 Task: Look for space in Sītāpur, India from 12th  July, 2023 to 15th July, 2023 for 3 adults in price range Rs.12000 to Rs.16000. Place can be entire place with 2 bedrooms having 3 beds and 1 bathroom. Property type can be house, flat, guest house. Booking option can be shelf check-in. Required host language is English.
Action: Mouse moved to (522, 89)
Screenshot: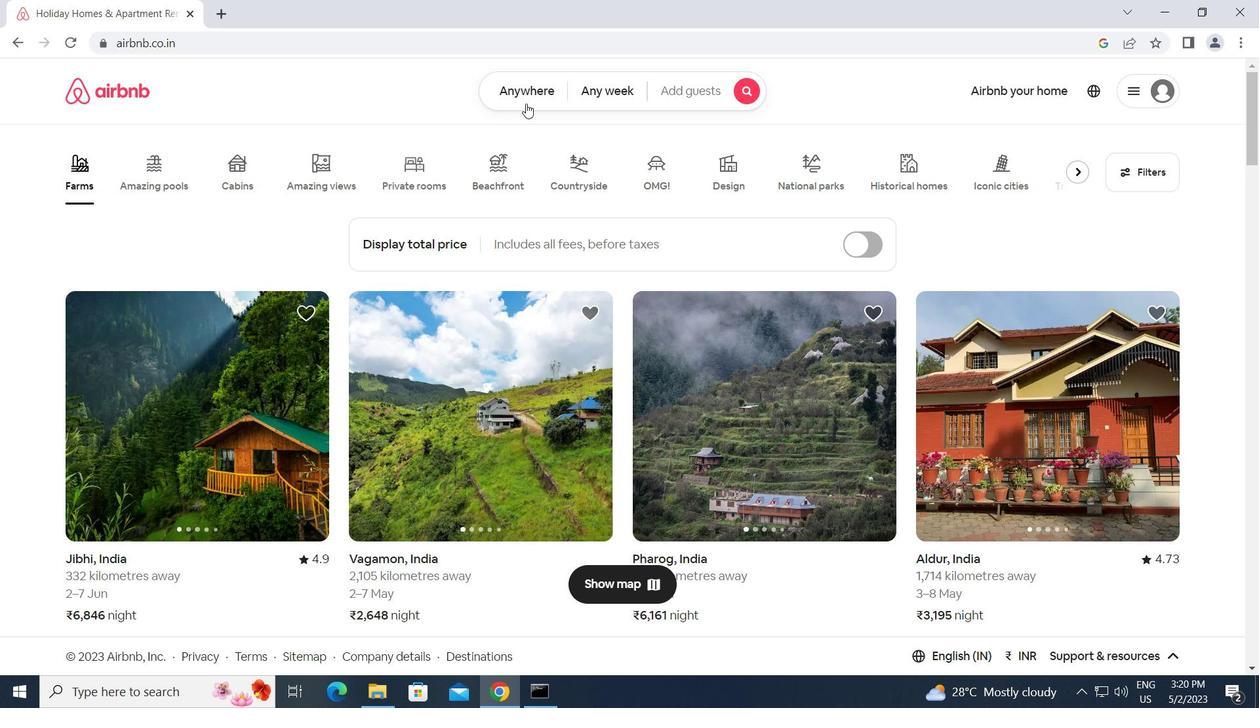 
Action: Mouse pressed left at (522, 89)
Screenshot: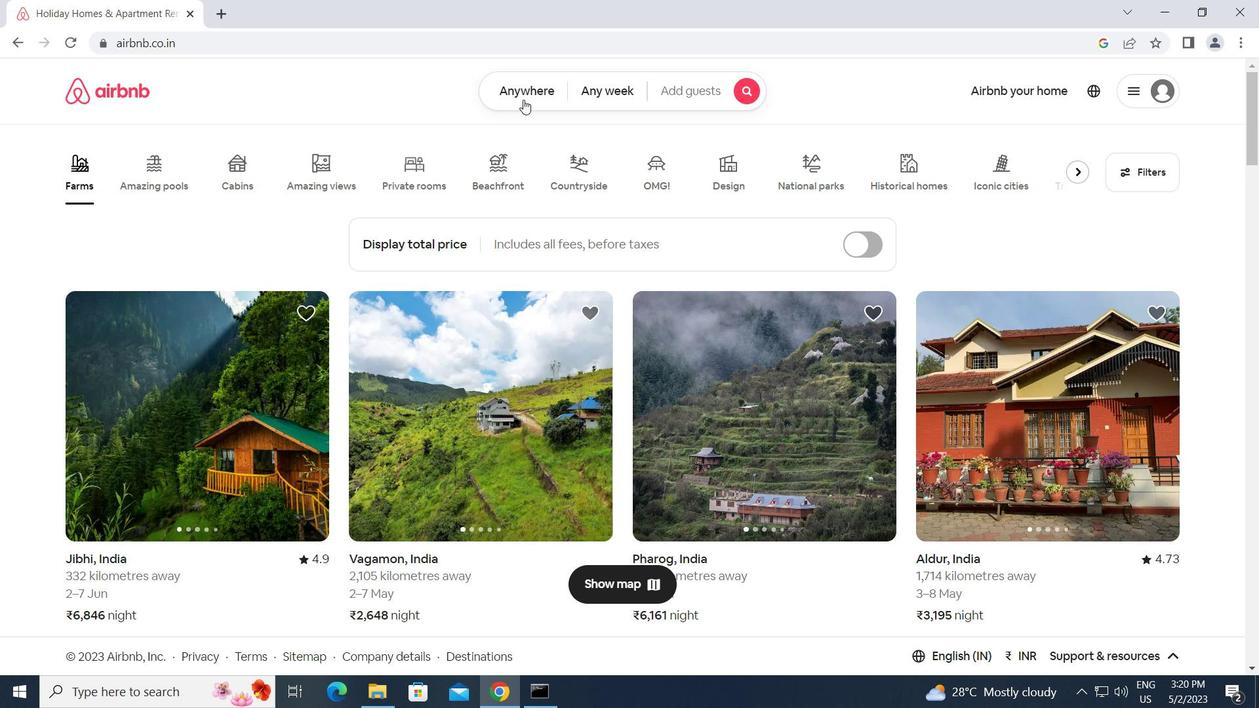 
Action: Key pressed s
Screenshot: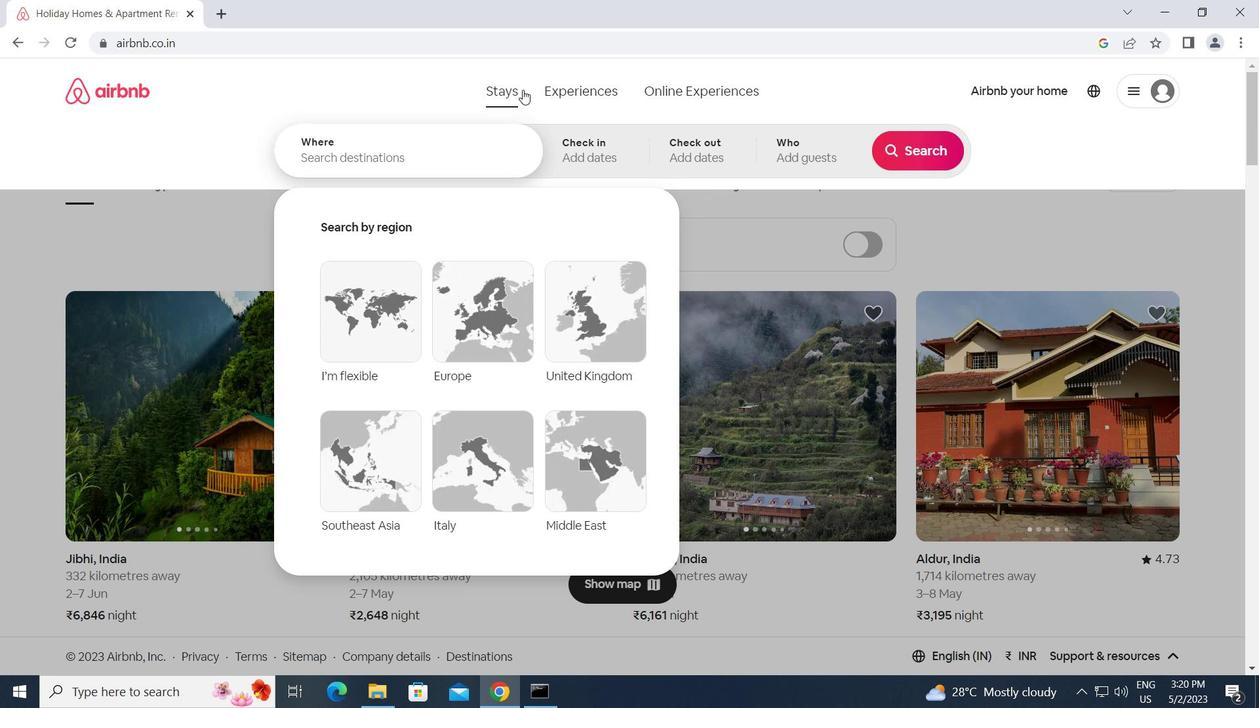 
Action: Mouse moved to (420, 165)
Screenshot: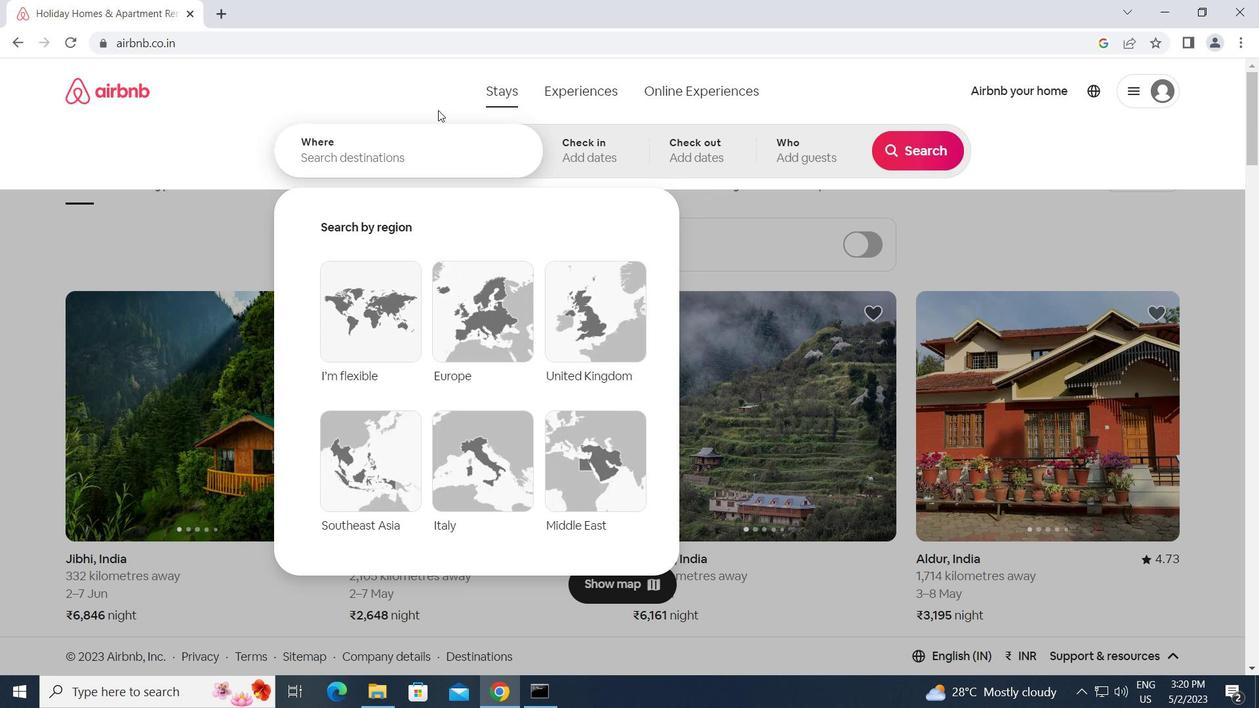 
Action: Mouse pressed left at (420, 165)
Screenshot: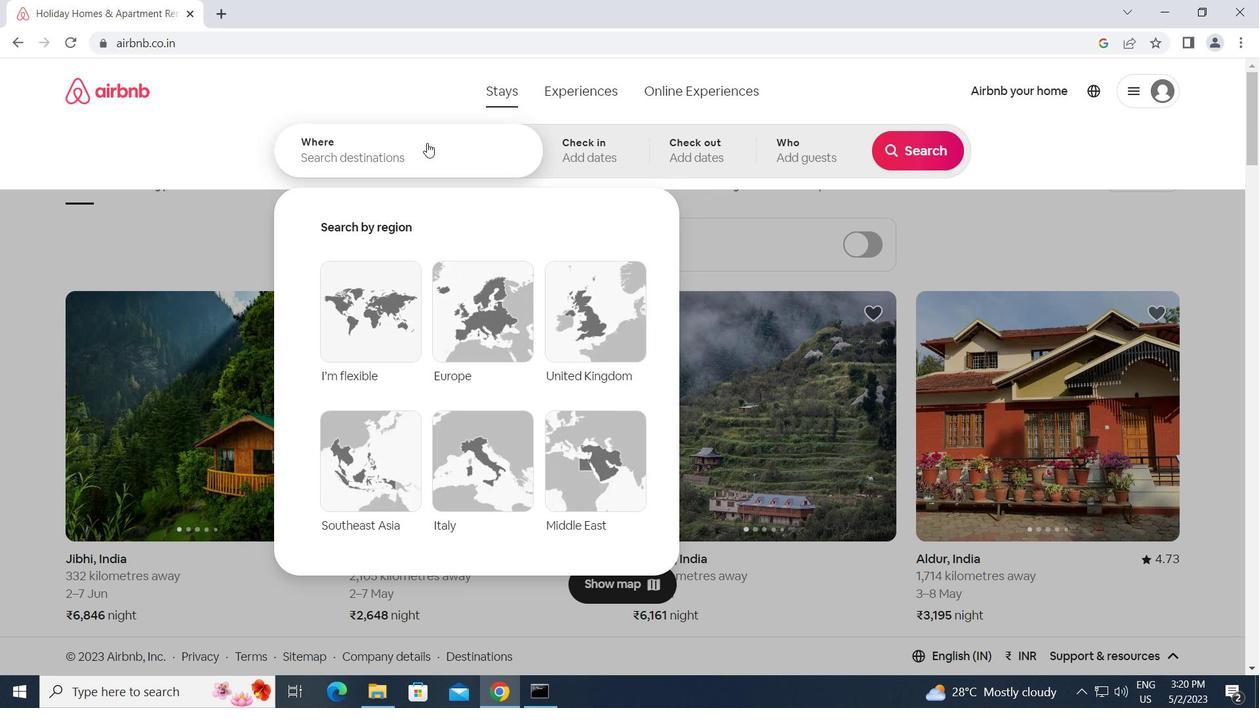 
Action: Mouse moved to (419, 160)
Screenshot: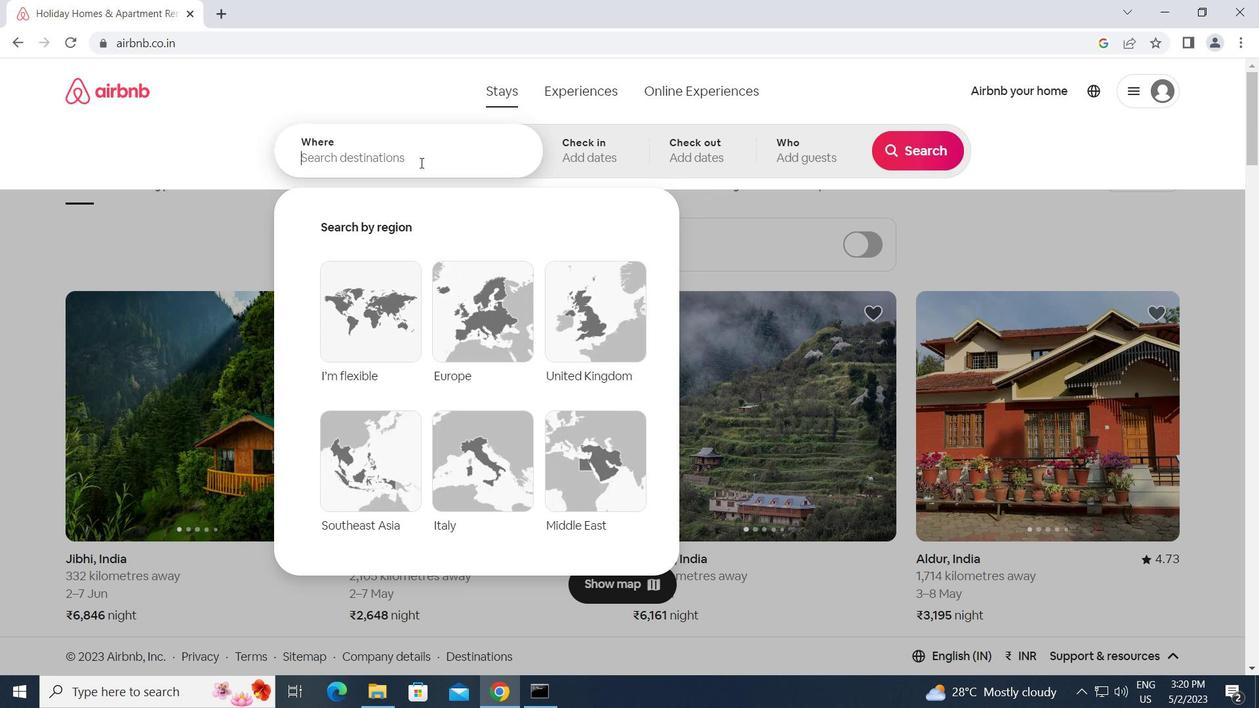 
Action: Key pressed s<Key.caps_lock>itapur,<Key.space><Key.caps_lock>i<Key.caps_lock>ndia<Key.enter>
Screenshot: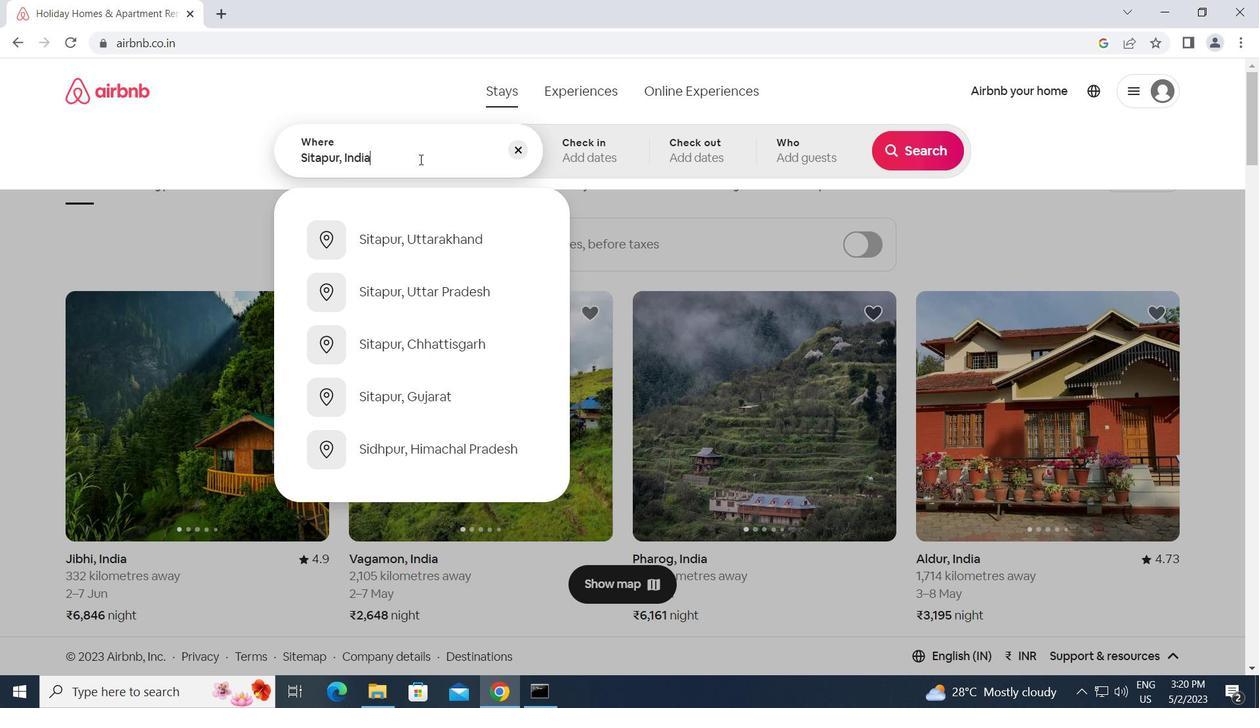 
Action: Mouse moved to (921, 284)
Screenshot: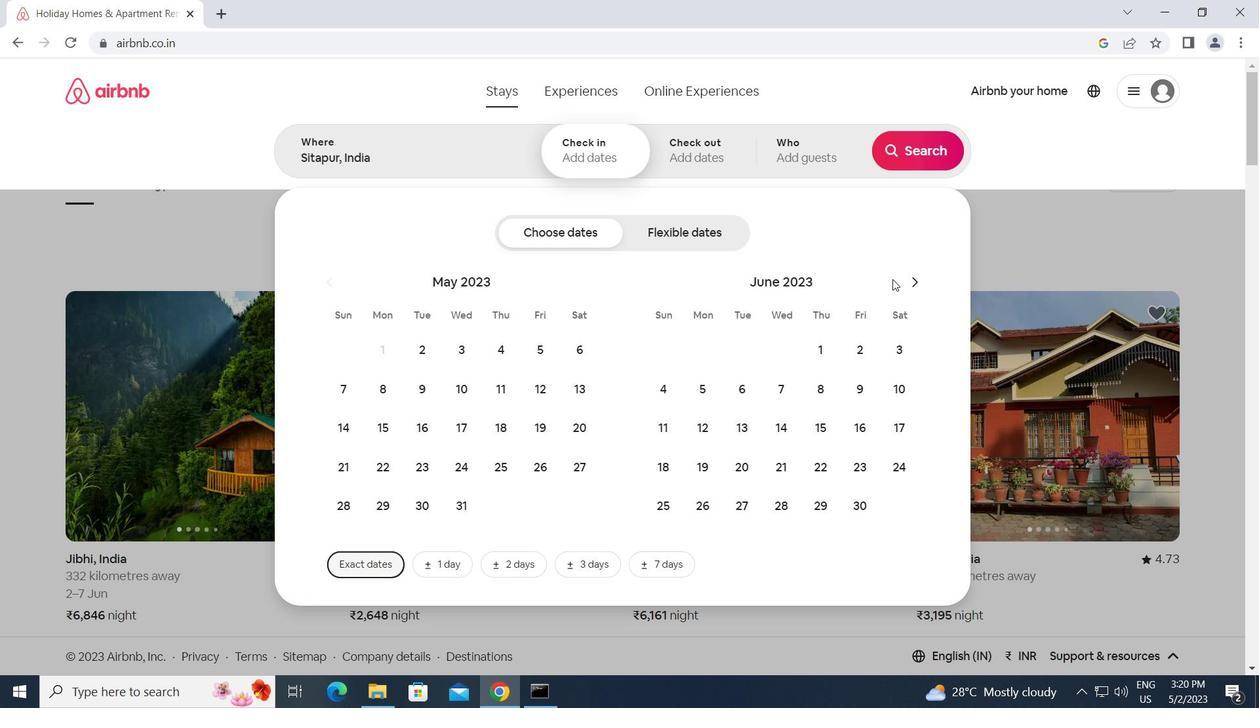 
Action: Mouse pressed left at (921, 284)
Screenshot: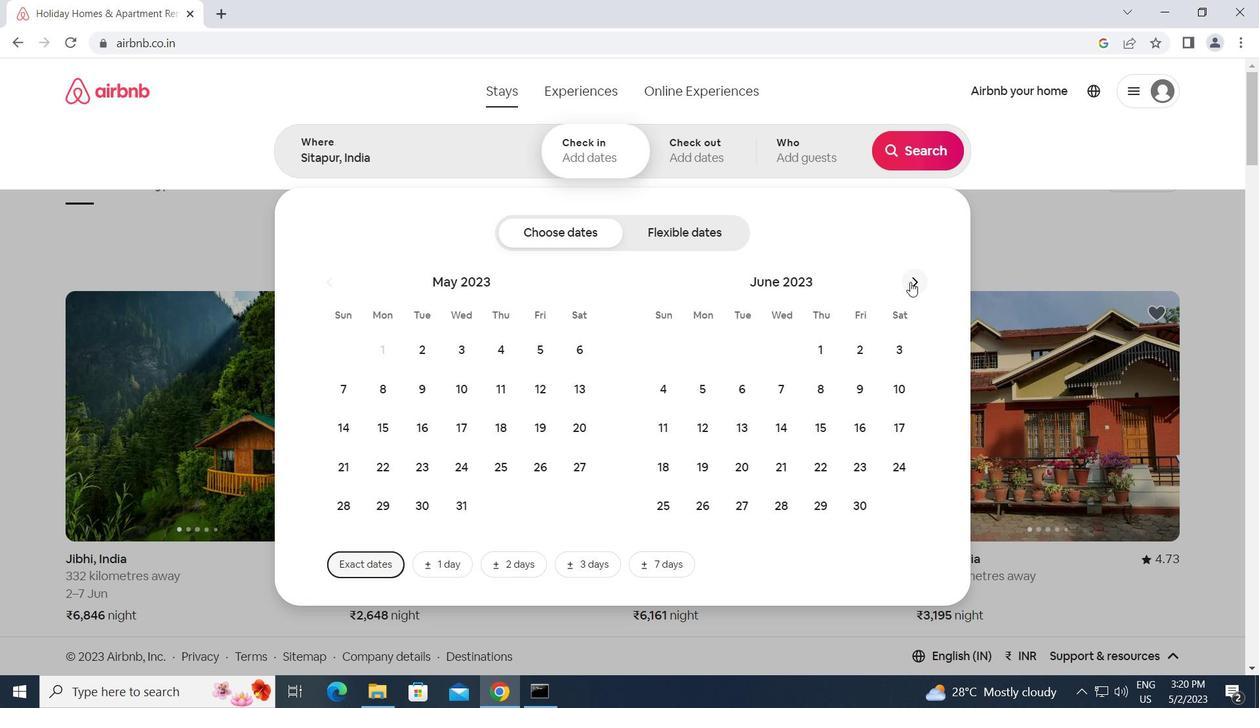 
Action: Mouse moved to (781, 423)
Screenshot: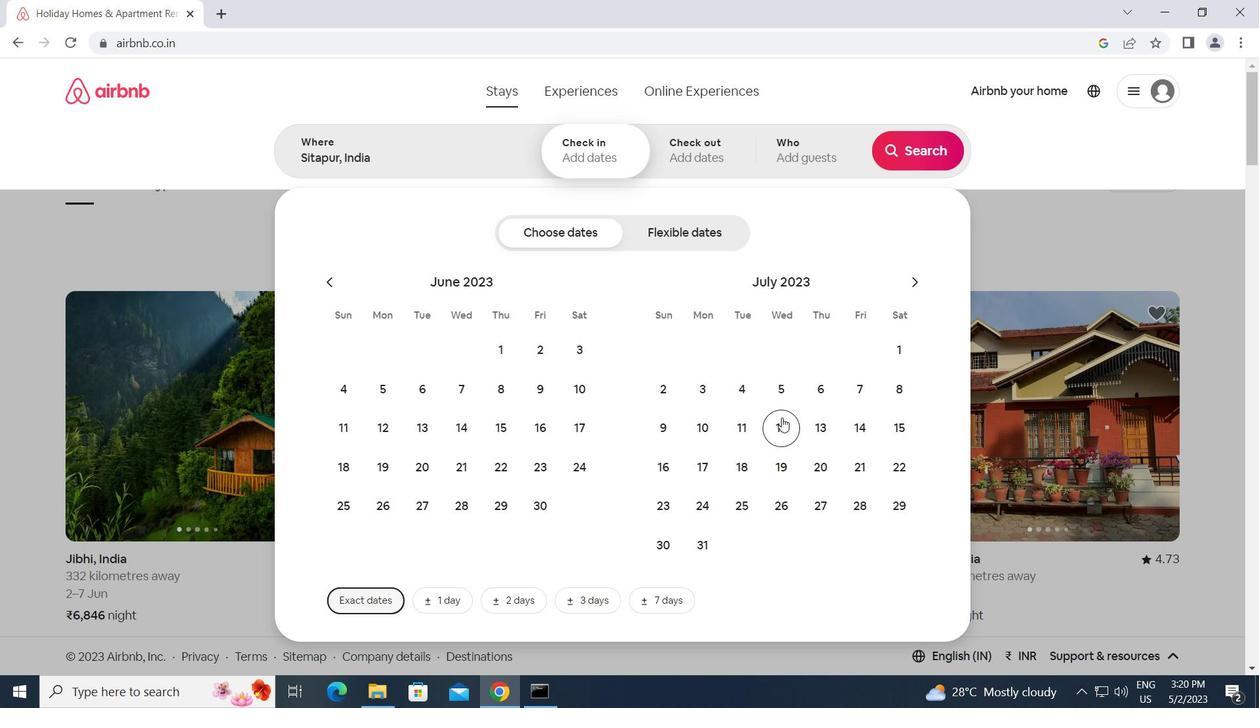 
Action: Mouse pressed left at (781, 423)
Screenshot: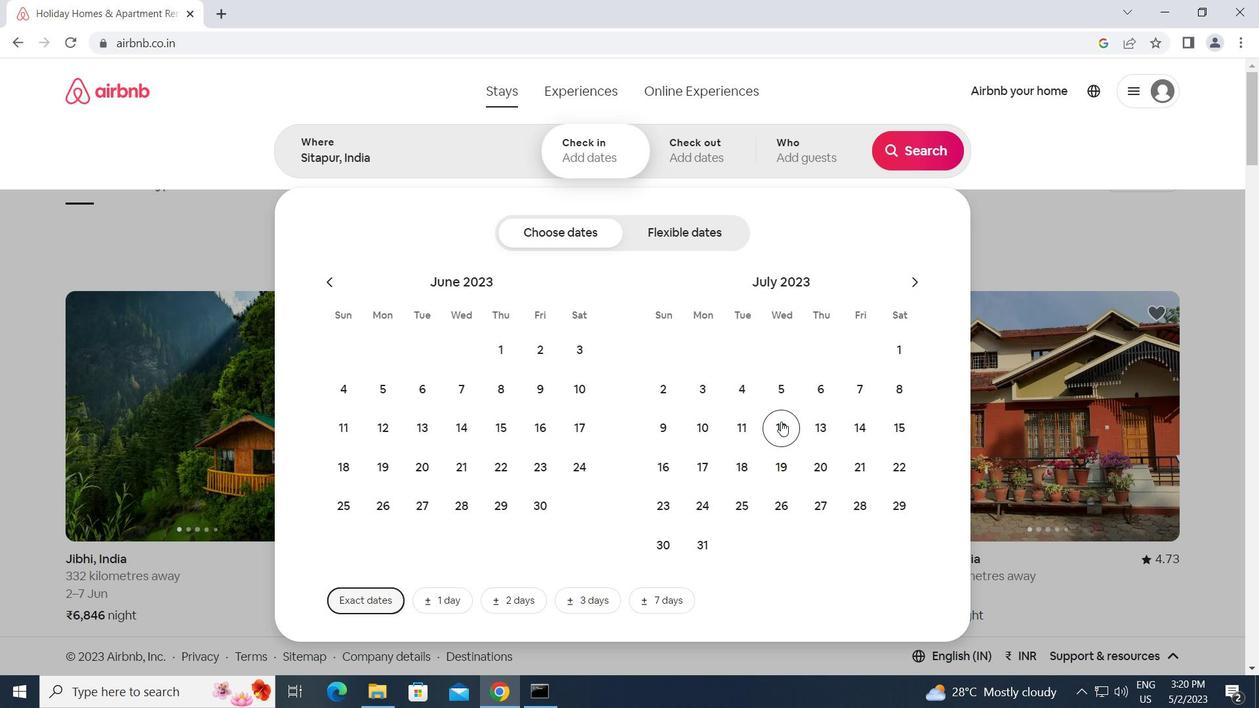 
Action: Mouse moved to (909, 423)
Screenshot: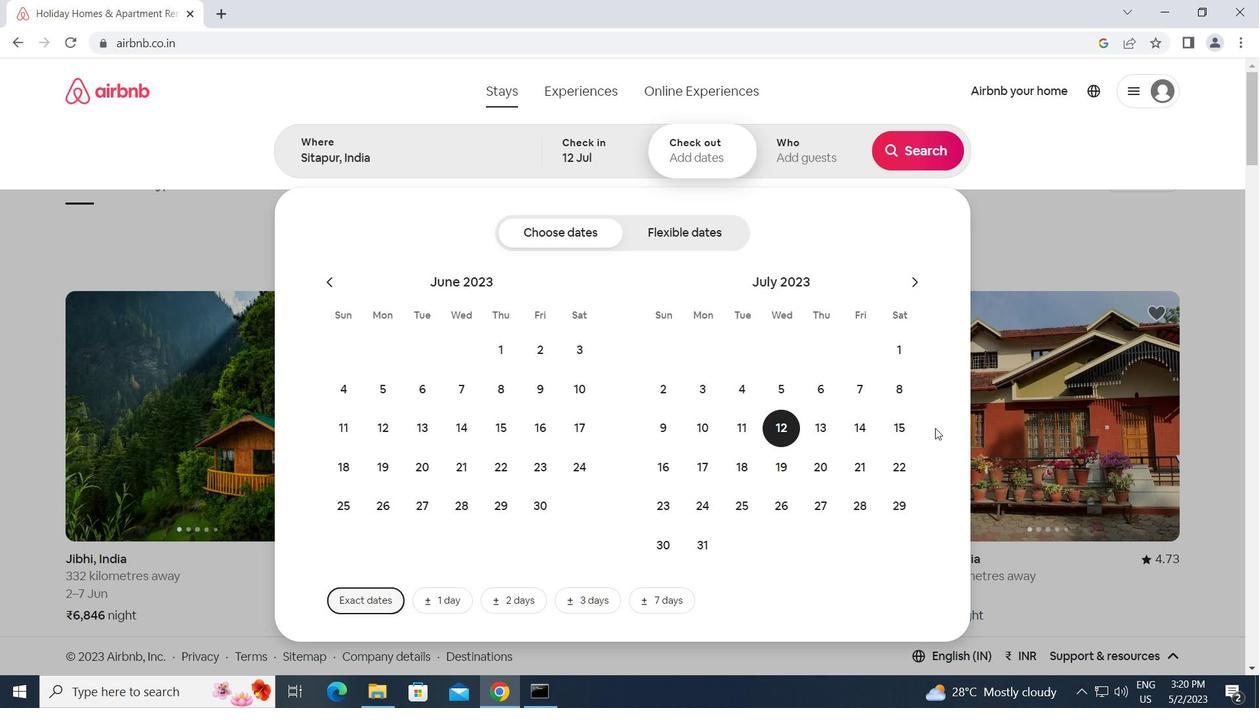 
Action: Mouse pressed left at (909, 423)
Screenshot: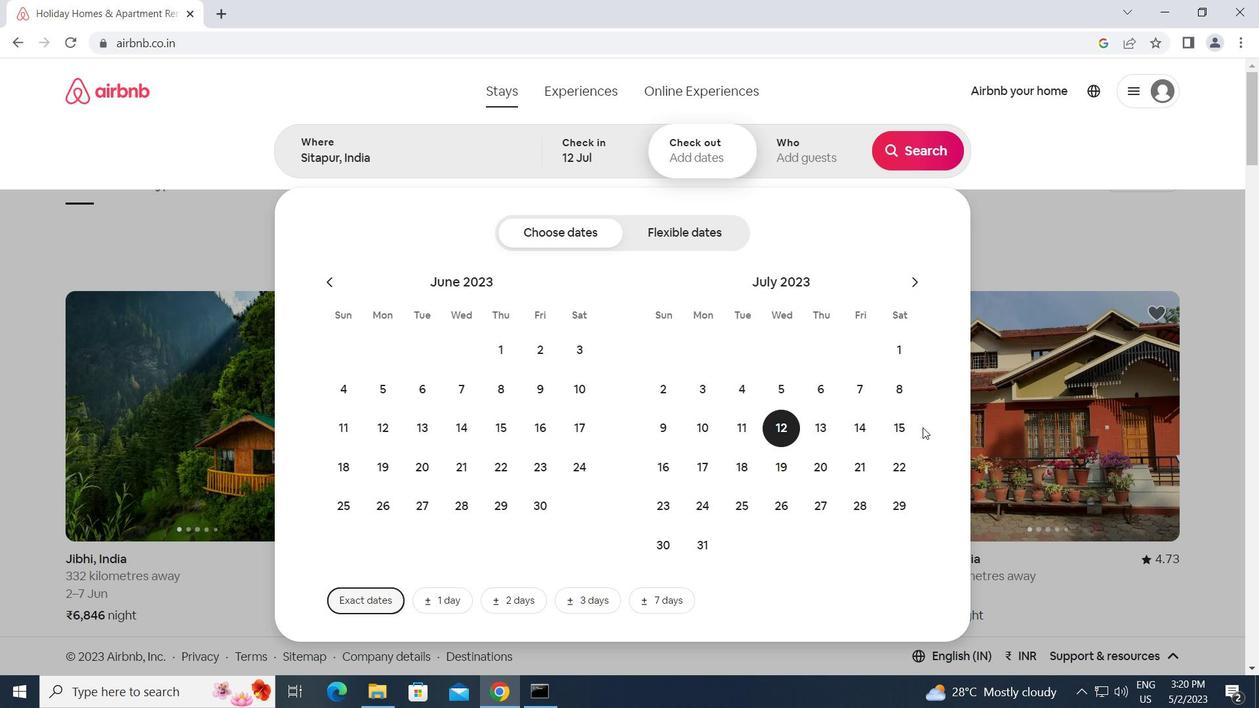 
Action: Mouse moved to (810, 154)
Screenshot: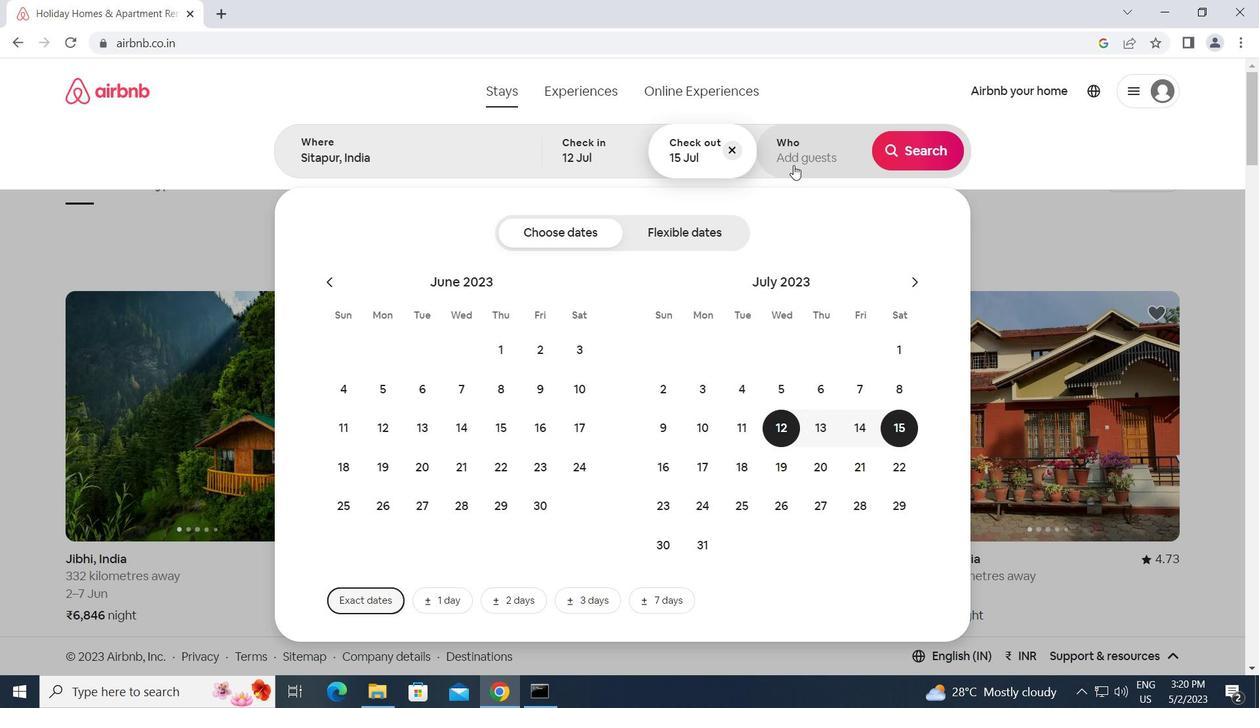 
Action: Mouse pressed left at (810, 154)
Screenshot: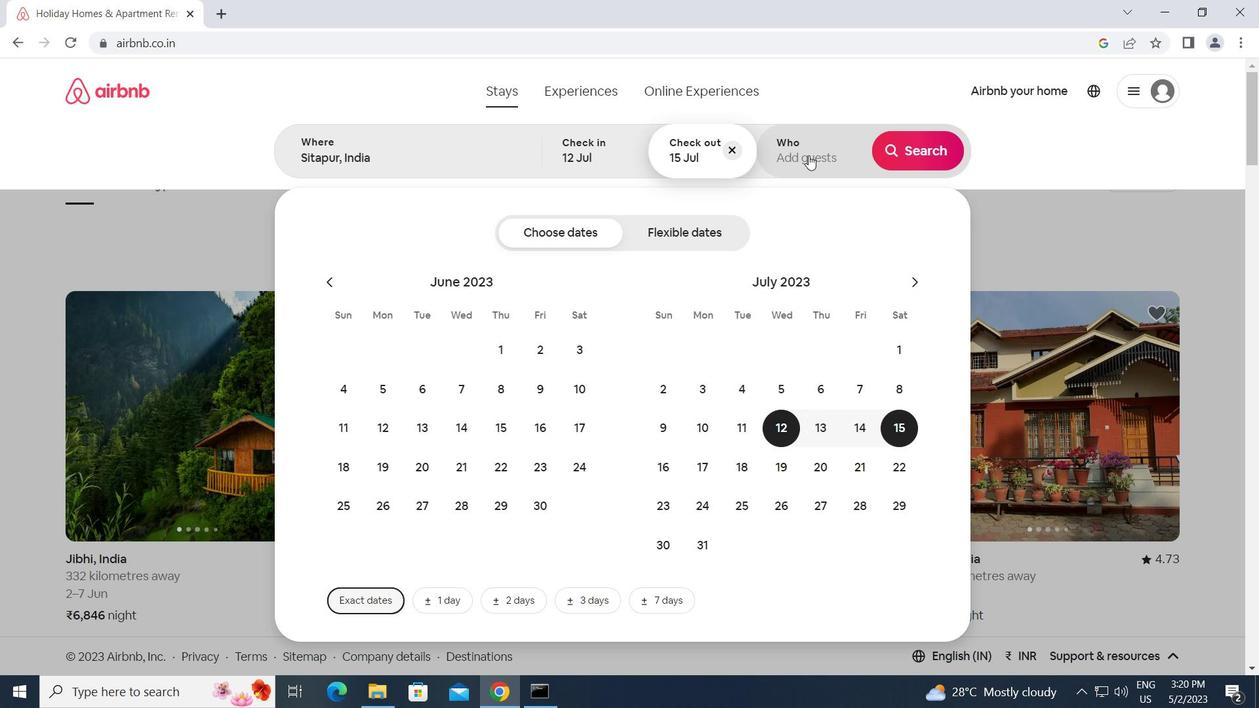 
Action: Mouse moved to (918, 238)
Screenshot: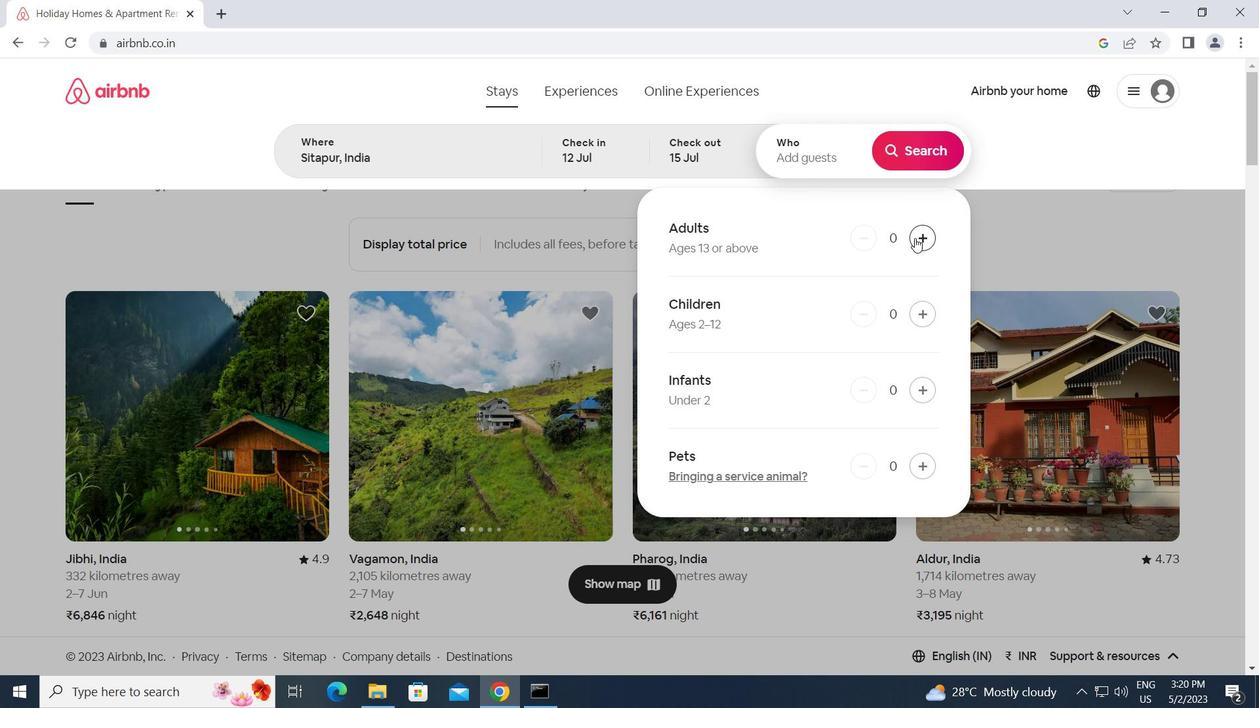 
Action: Mouse pressed left at (918, 238)
Screenshot: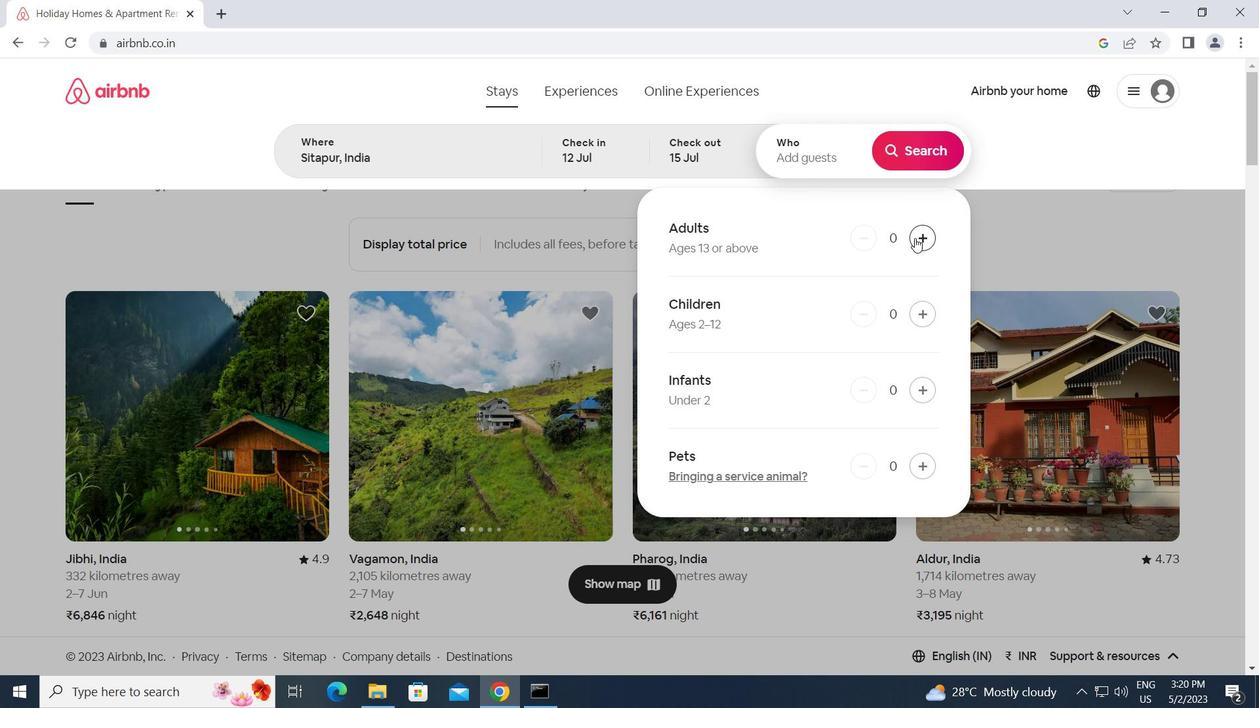 
Action: Mouse pressed left at (918, 238)
Screenshot: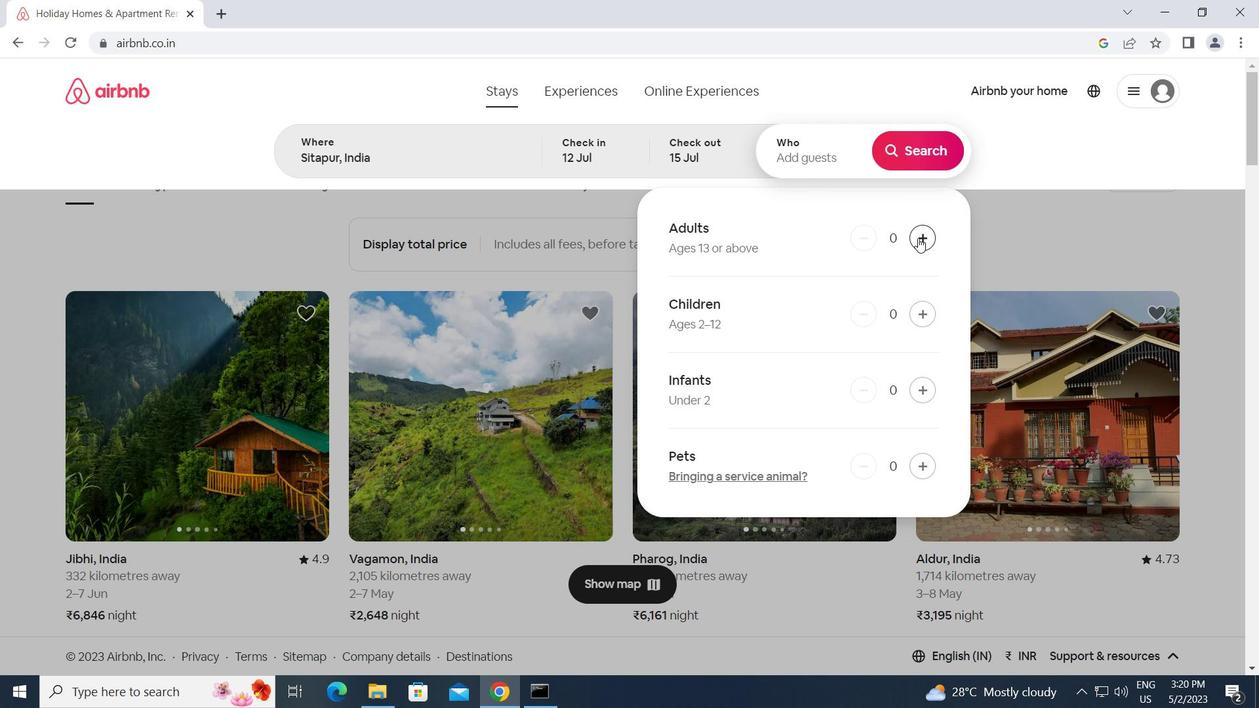 
Action: Mouse pressed left at (918, 238)
Screenshot: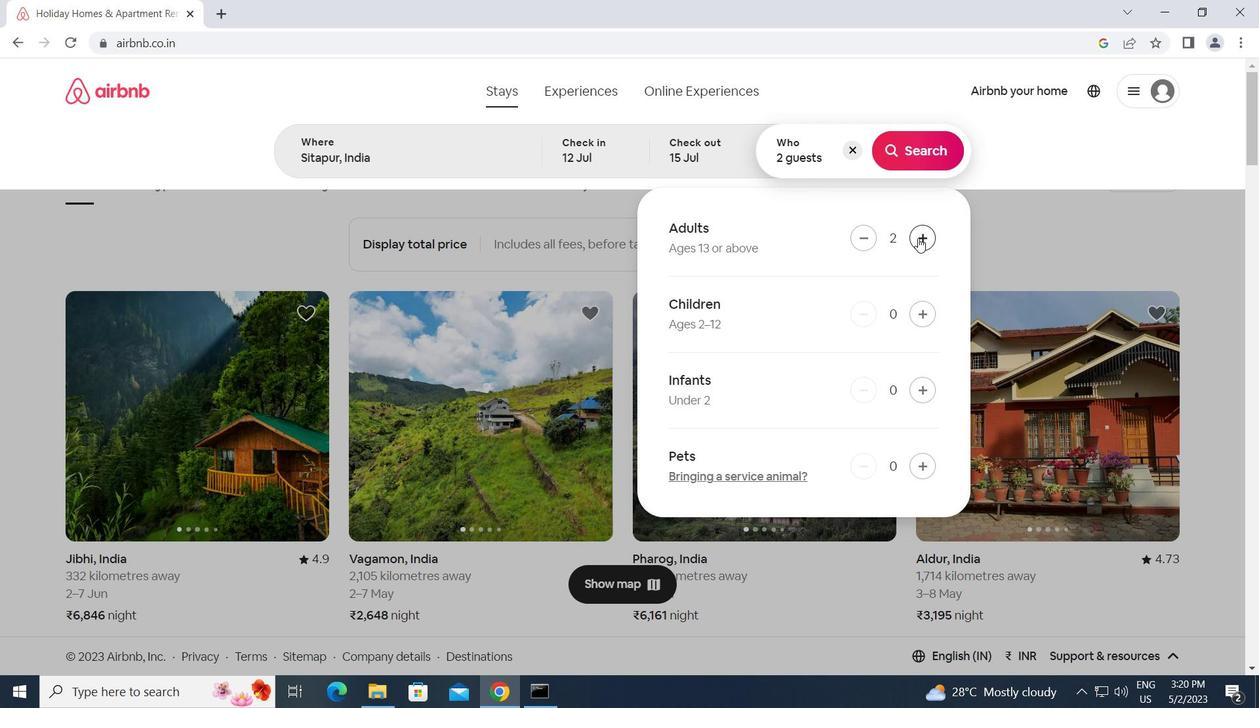 
Action: Mouse moved to (929, 155)
Screenshot: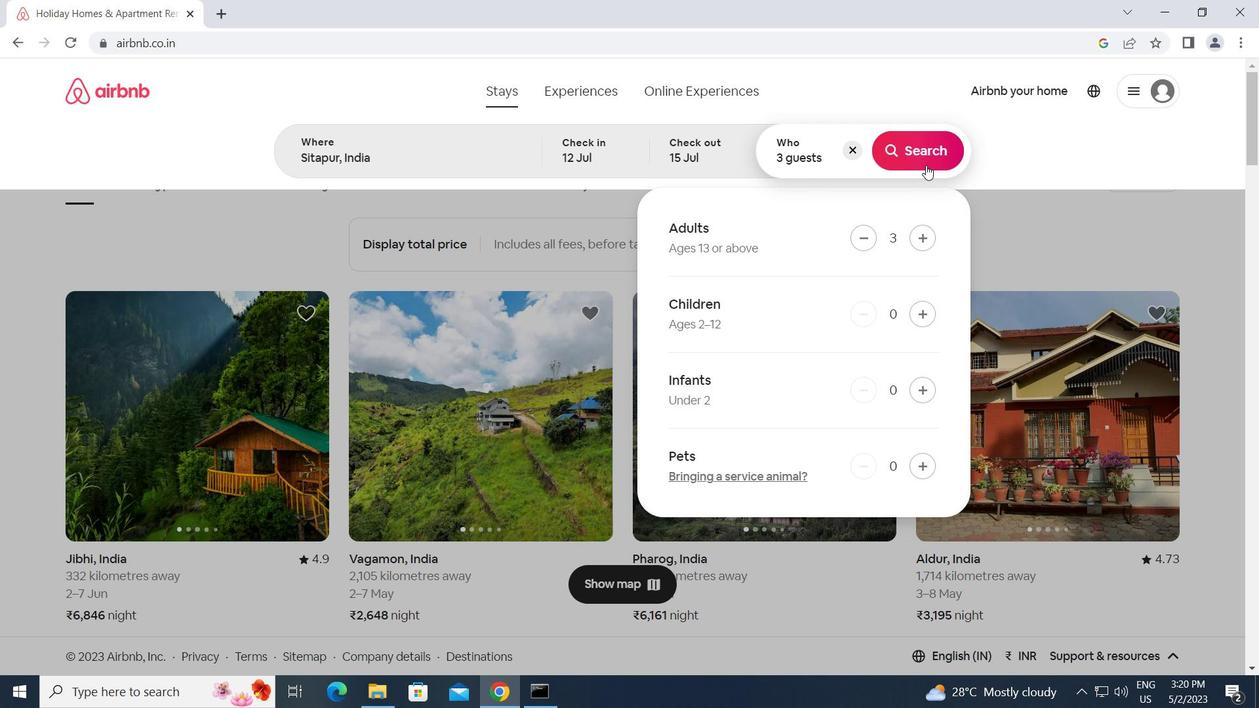 
Action: Mouse pressed left at (929, 155)
Screenshot: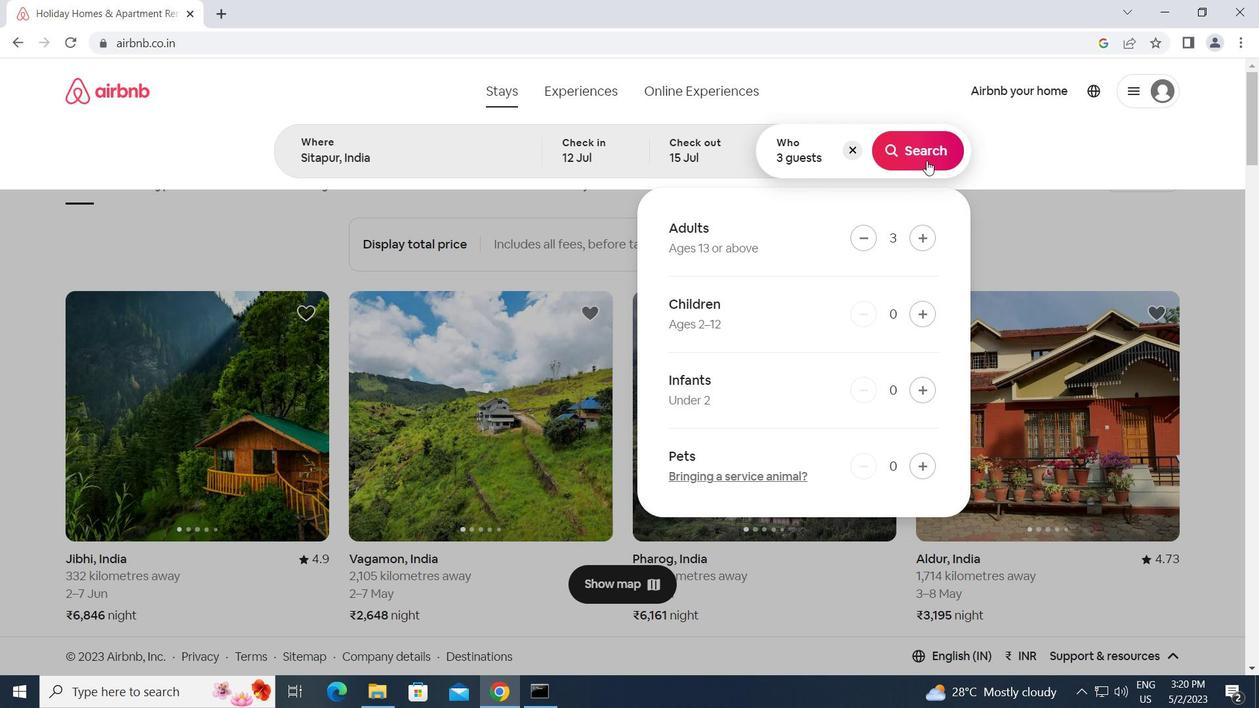 
Action: Mouse moved to (1185, 148)
Screenshot: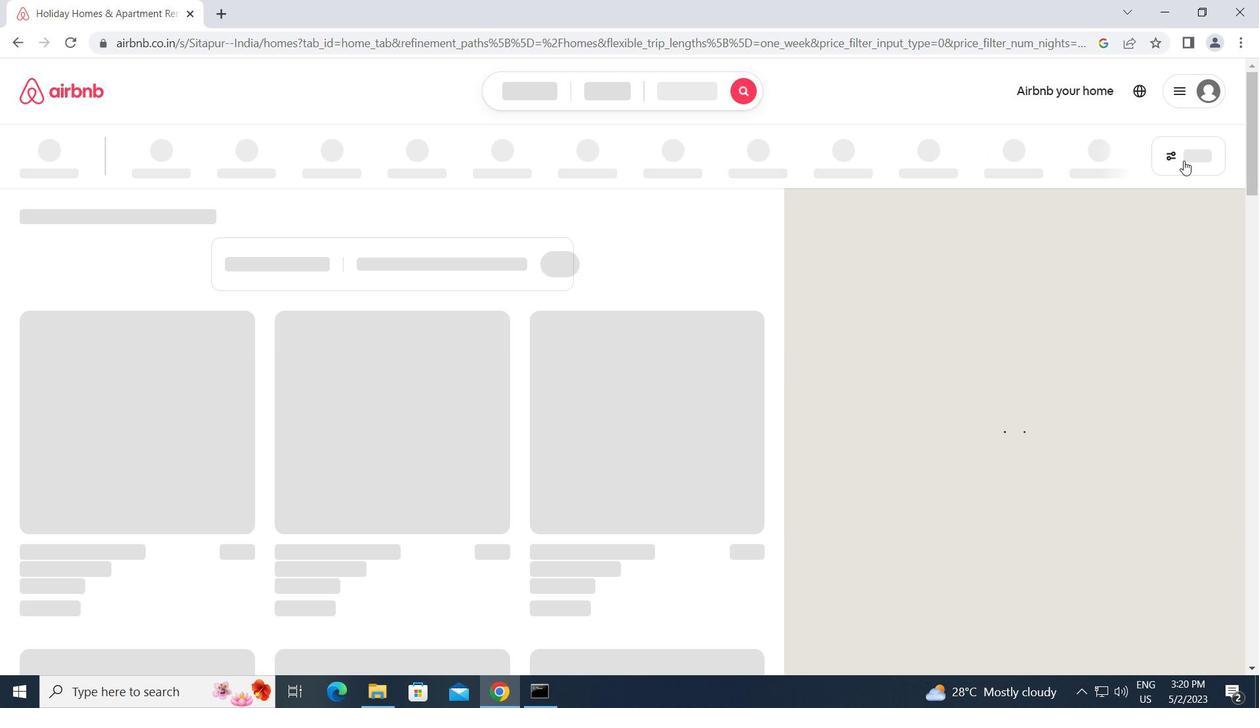 
Action: Mouse pressed left at (1185, 148)
Screenshot: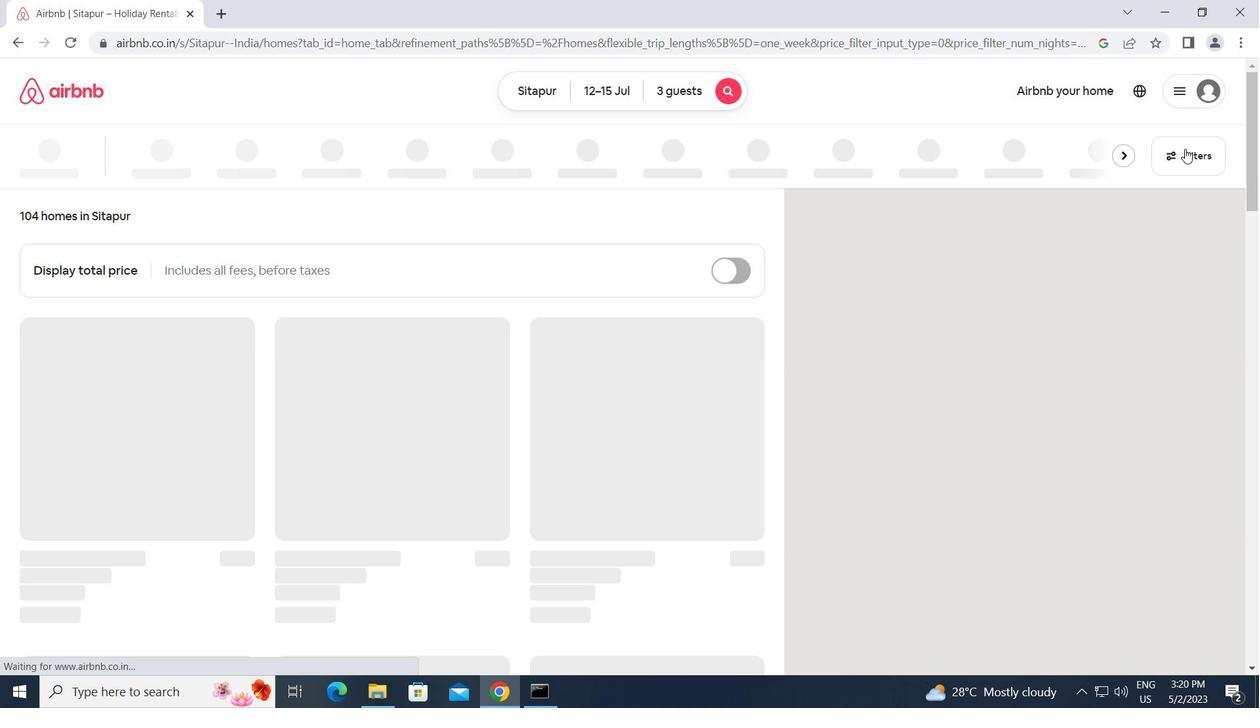
Action: Mouse moved to (412, 359)
Screenshot: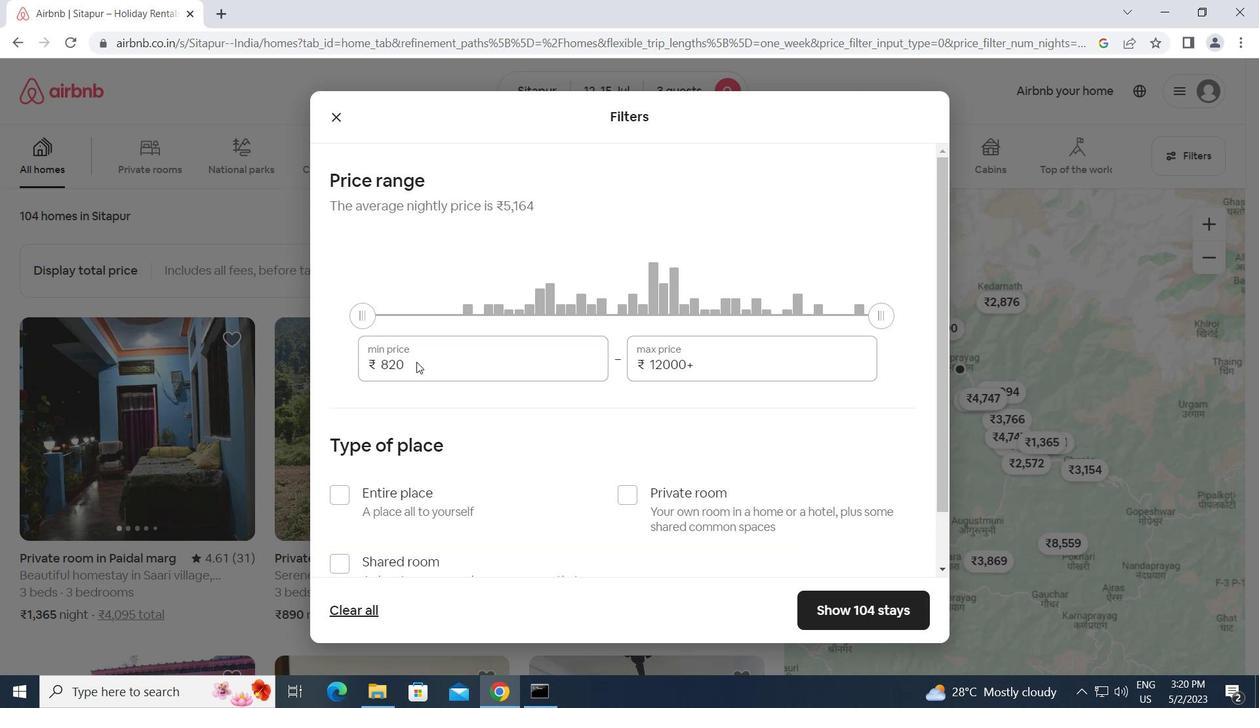 
Action: Mouse pressed left at (412, 359)
Screenshot: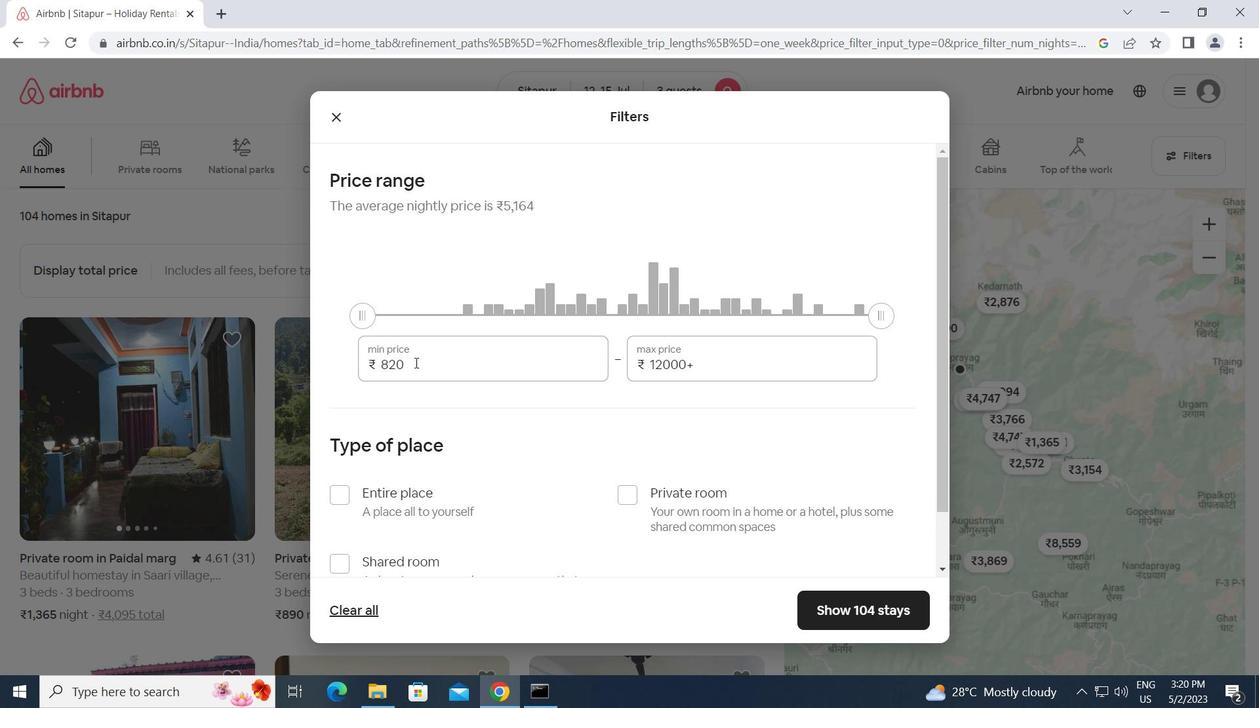 
Action: Mouse moved to (364, 366)
Screenshot: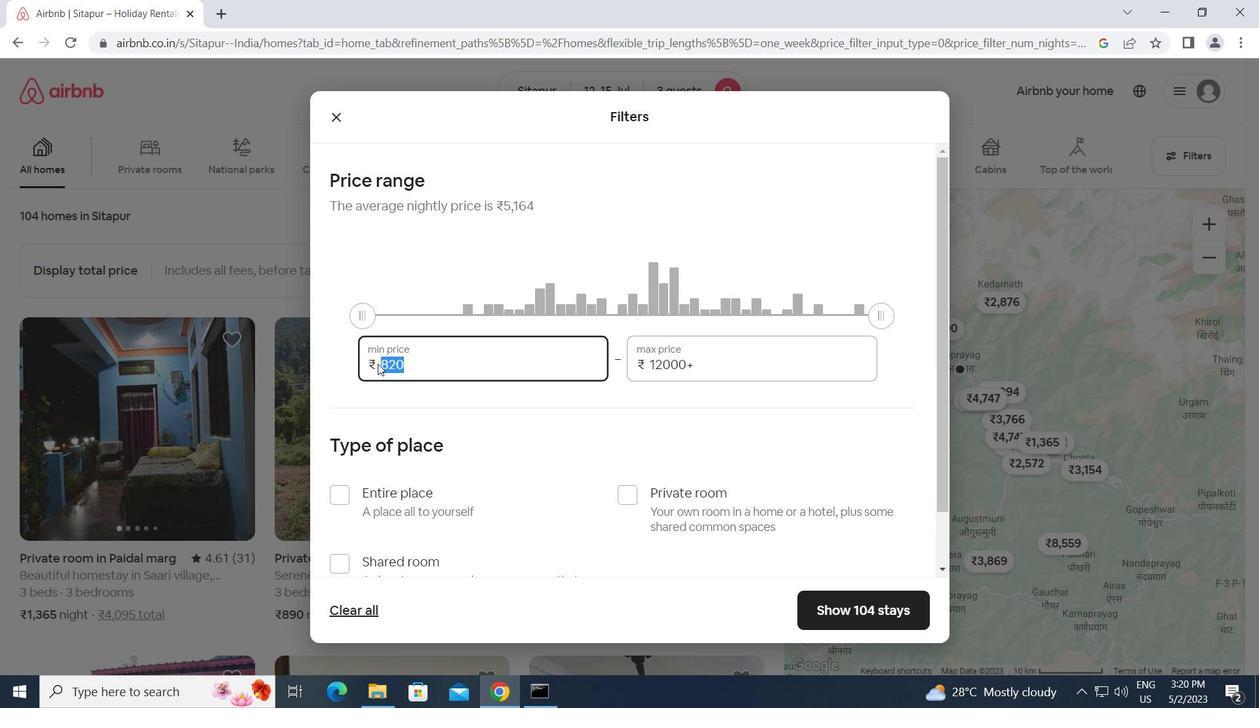 
Action: Key pressed 12000<Key.tab>1<Key.backspace><Key.backspace><Key.backspace><Key.backspace><Key.backspace><Key.backspace><Key.backspace><Key.backspace><Key.backspace><Key.backspace><Key.backspace><Key.backspace>16000
Screenshot: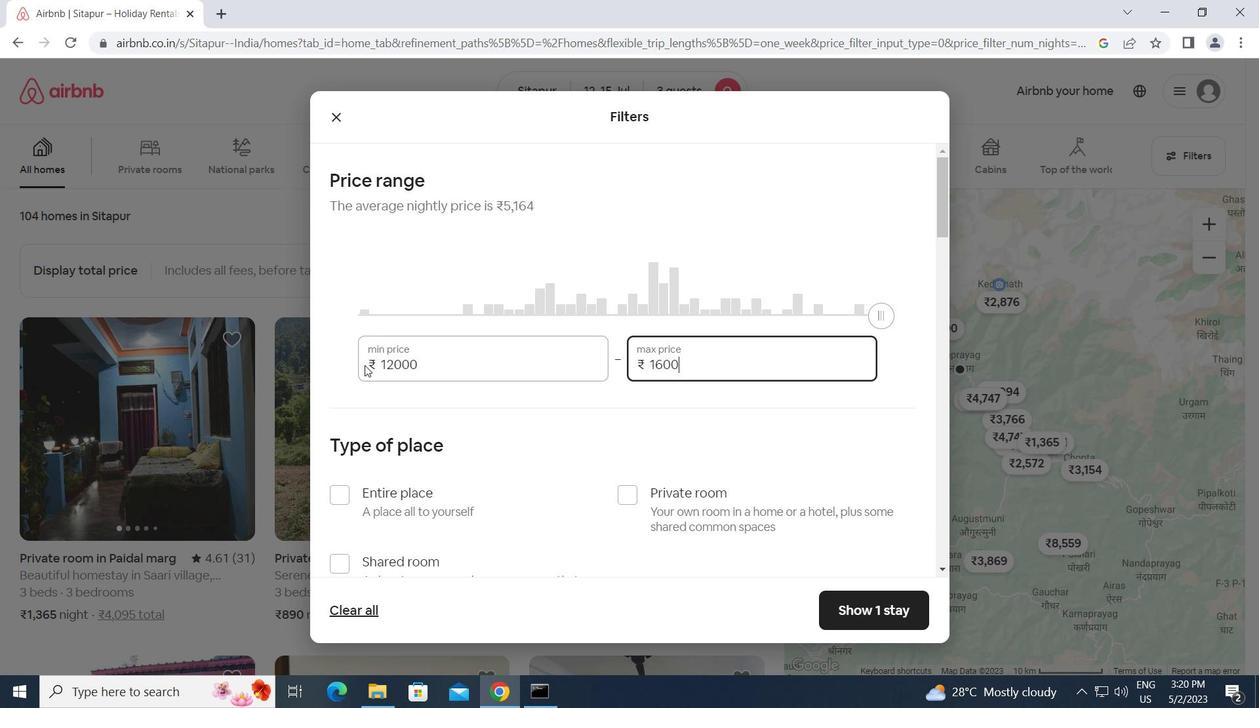 
Action: Mouse moved to (366, 382)
Screenshot: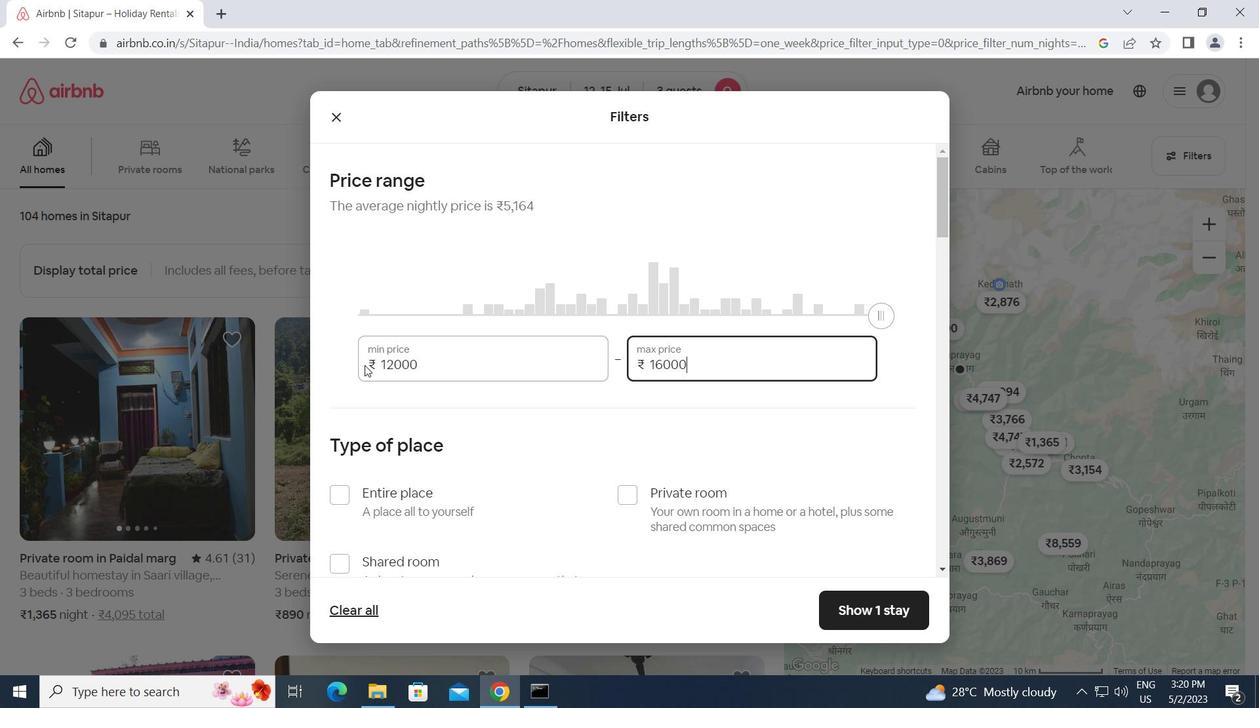 
Action: Mouse scrolled (366, 381) with delta (0, 0)
Screenshot: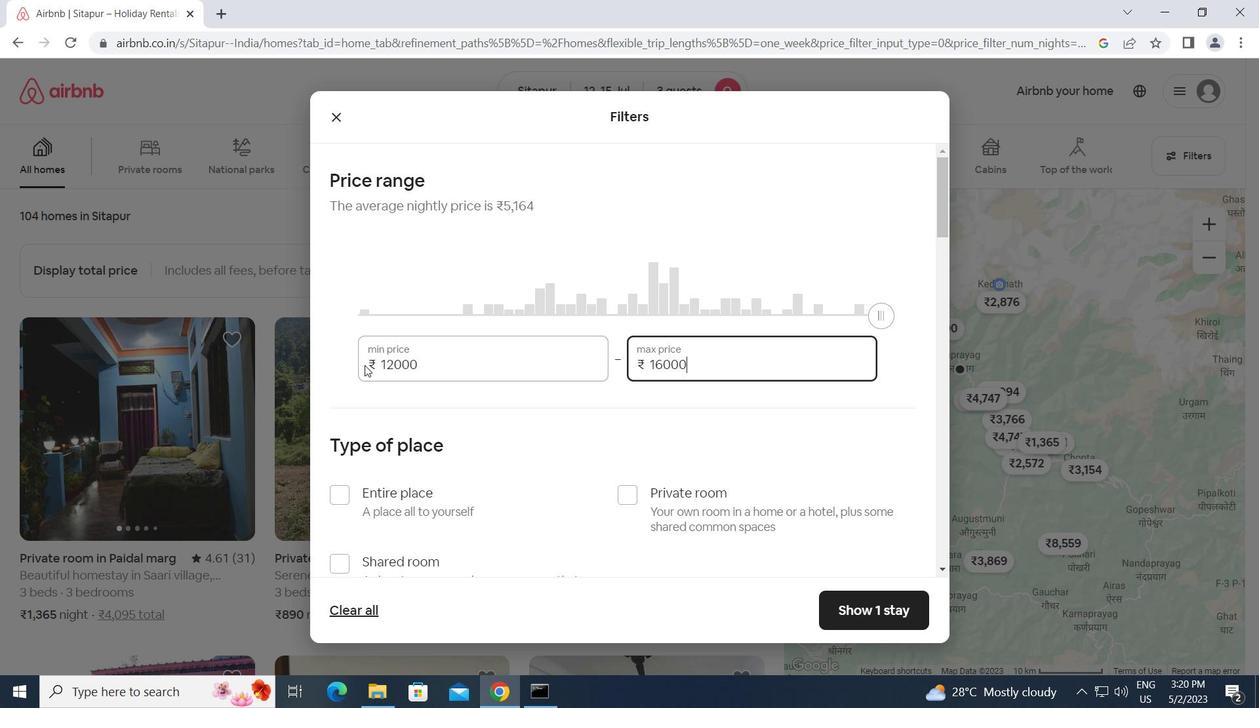 
Action: Mouse moved to (338, 408)
Screenshot: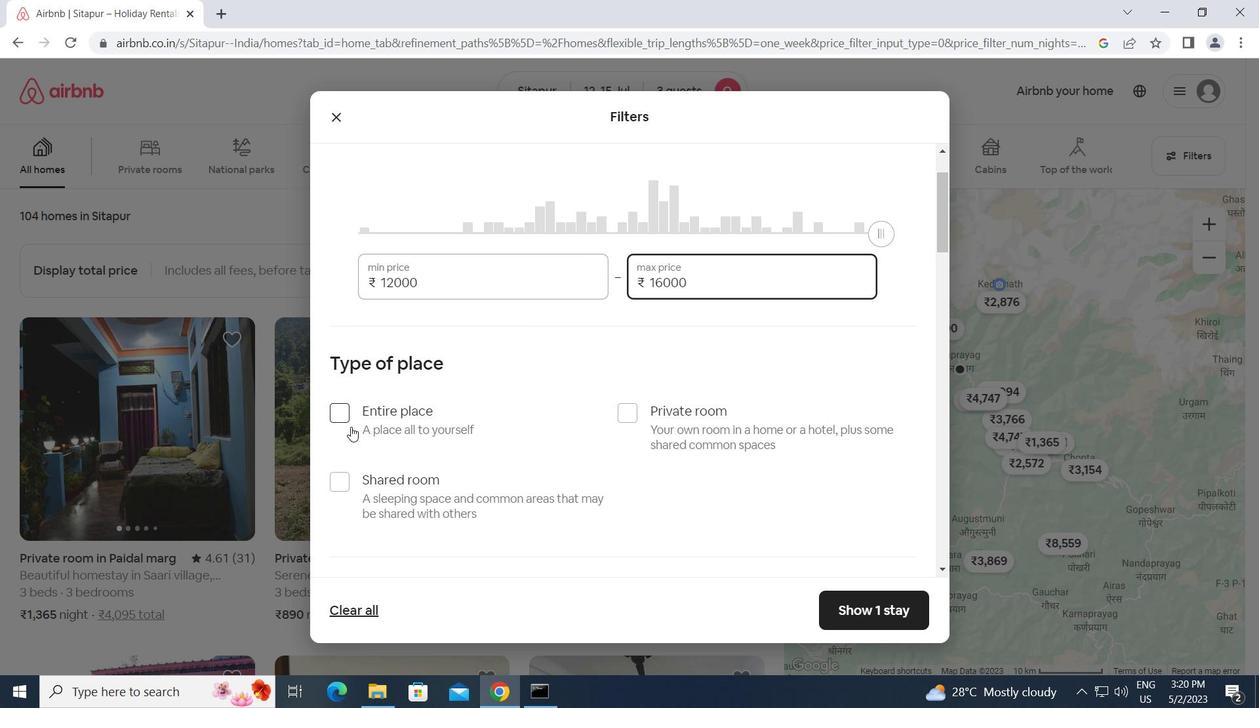 
Action: Mouse pressed left at (338, 408)
Screenshot: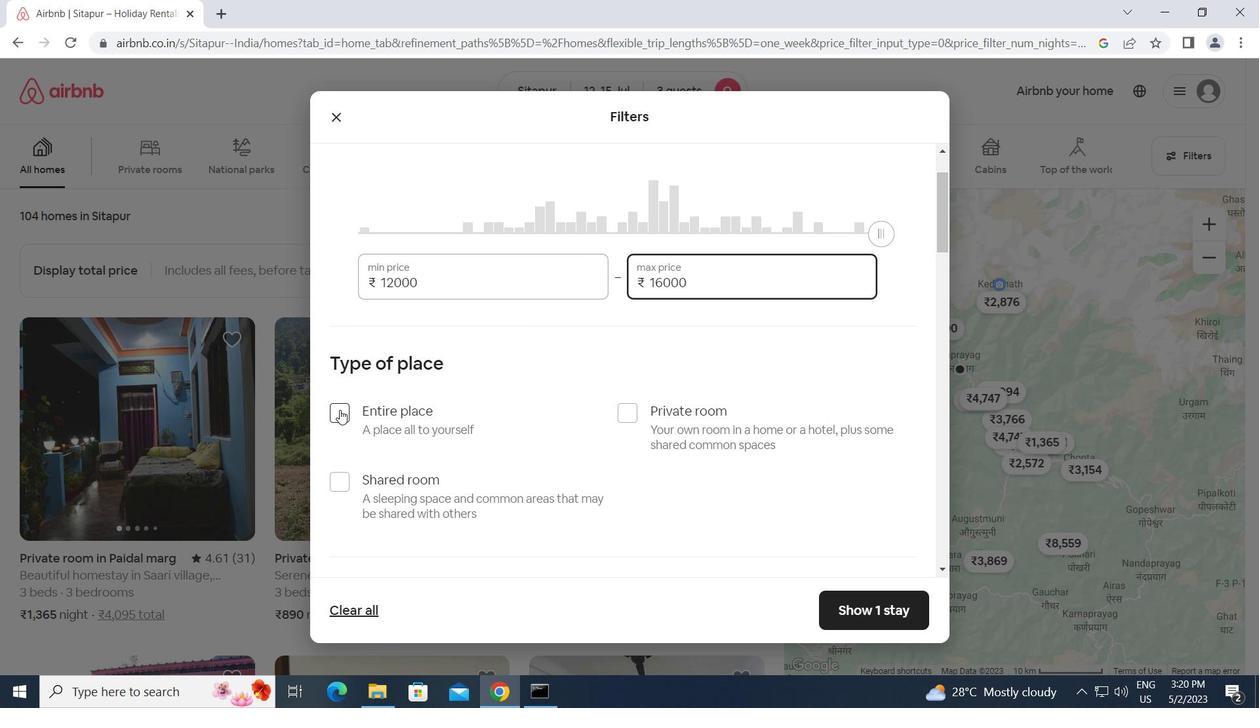 
Action: Mouse moved to (589, 451)
Screenshot: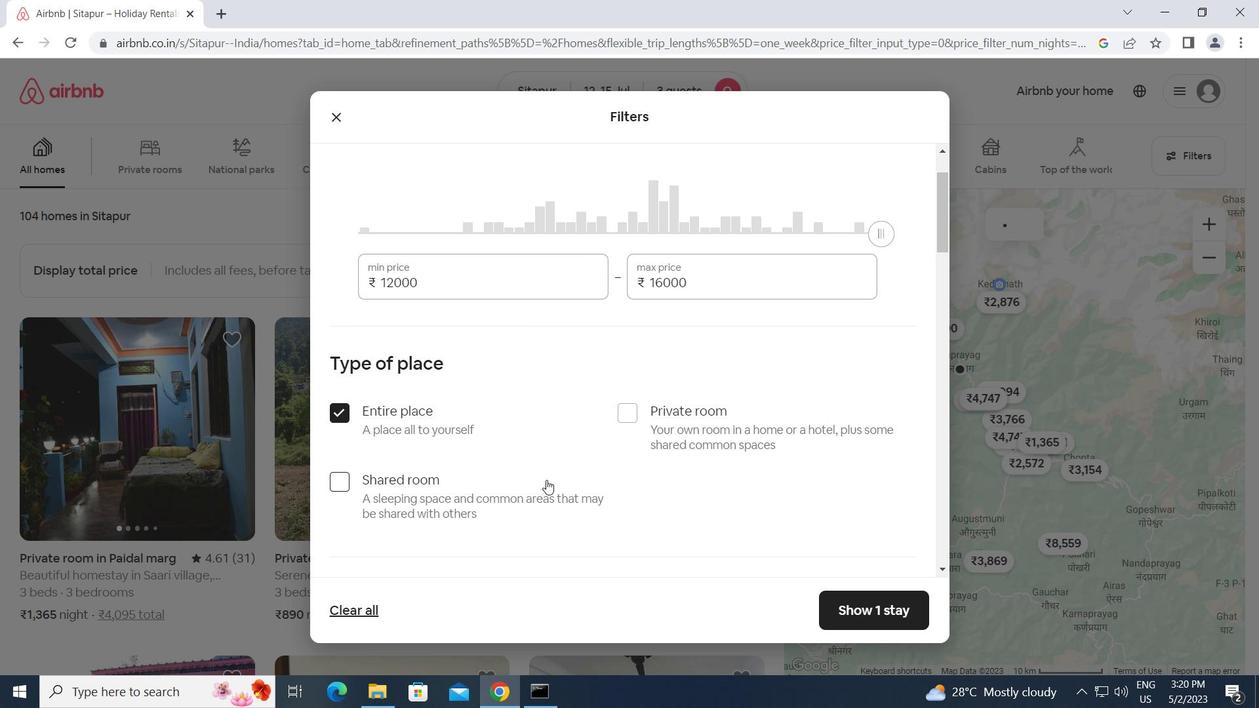 
Action: Mouse scrolled (589, 450) with delta (0, 0)
Screenshot: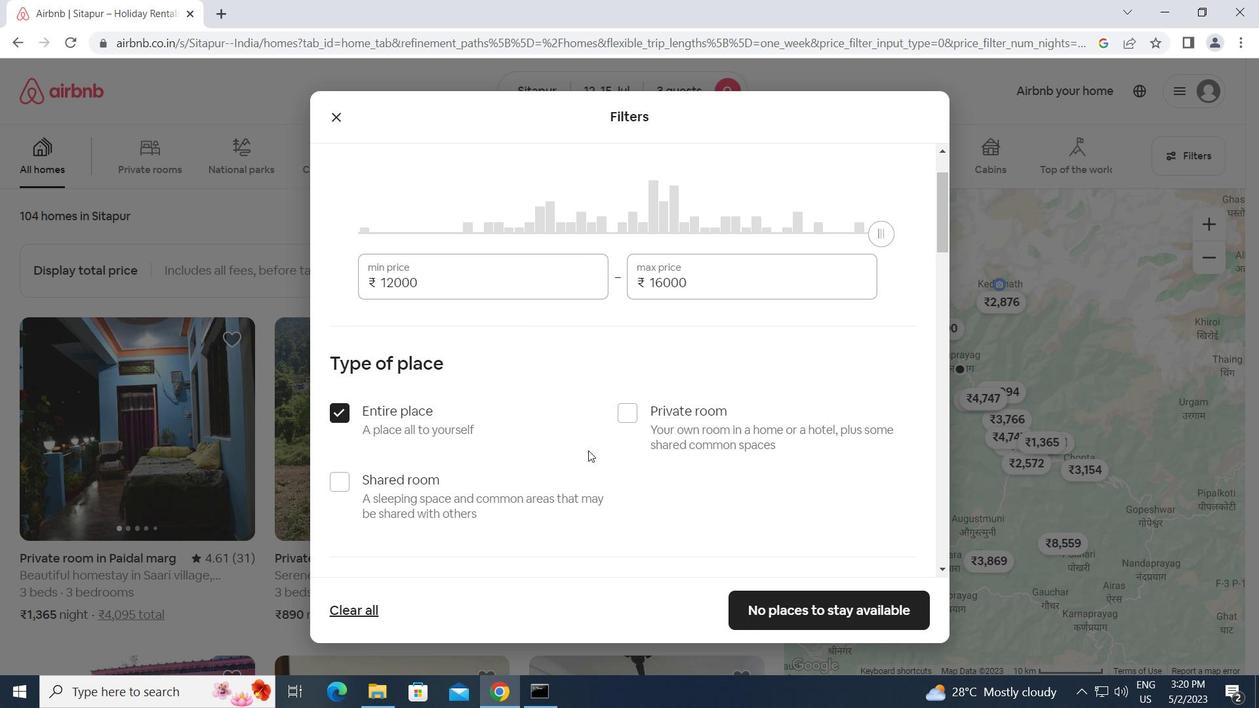 
Action: Mouse scrolled (589, 450) with delta (0, 0)
Screenshot: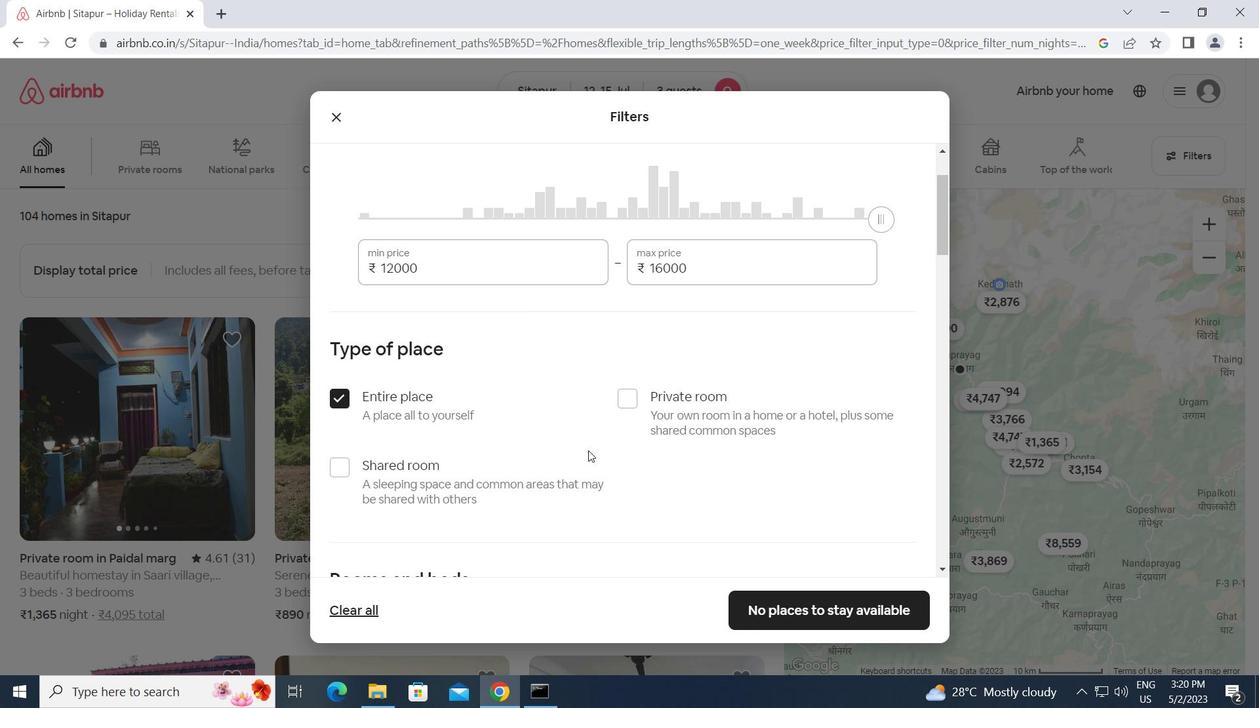 
Action: Mouse scrolled (589, 450) with delta (0, 0)
Screenshot: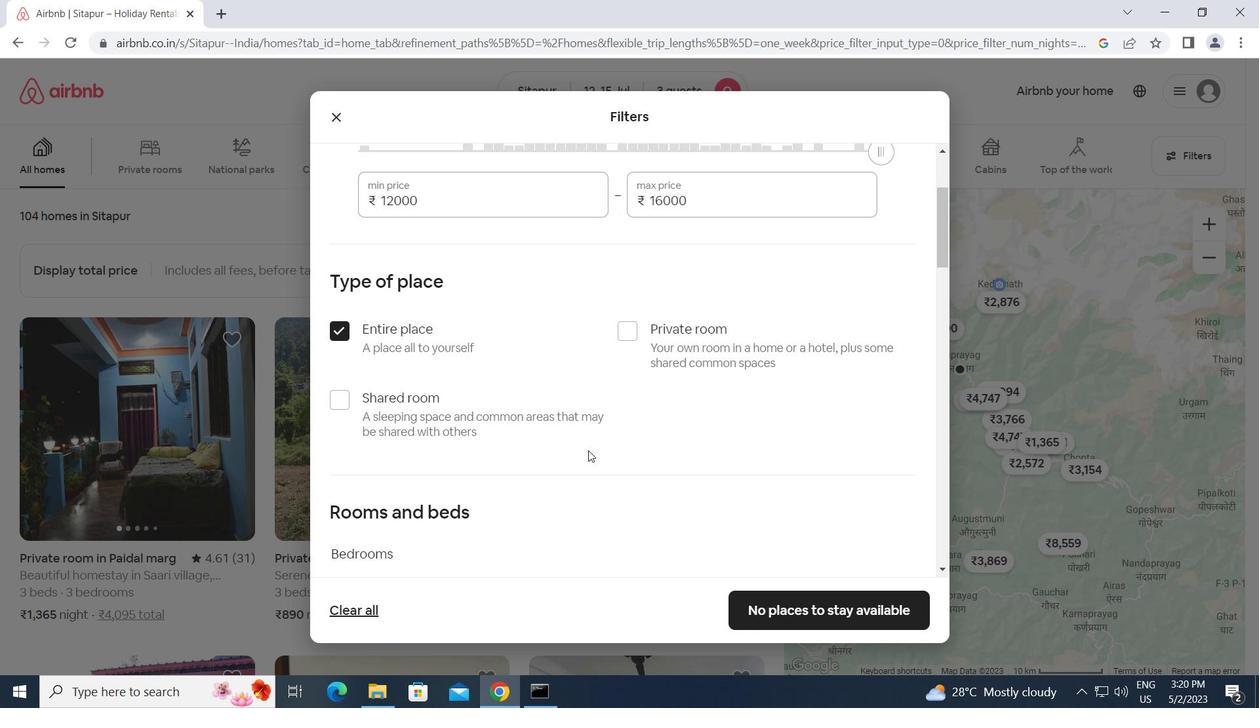 
Action: Mouse scrolled (589, 450) with delta (0, 0)
Screenshot: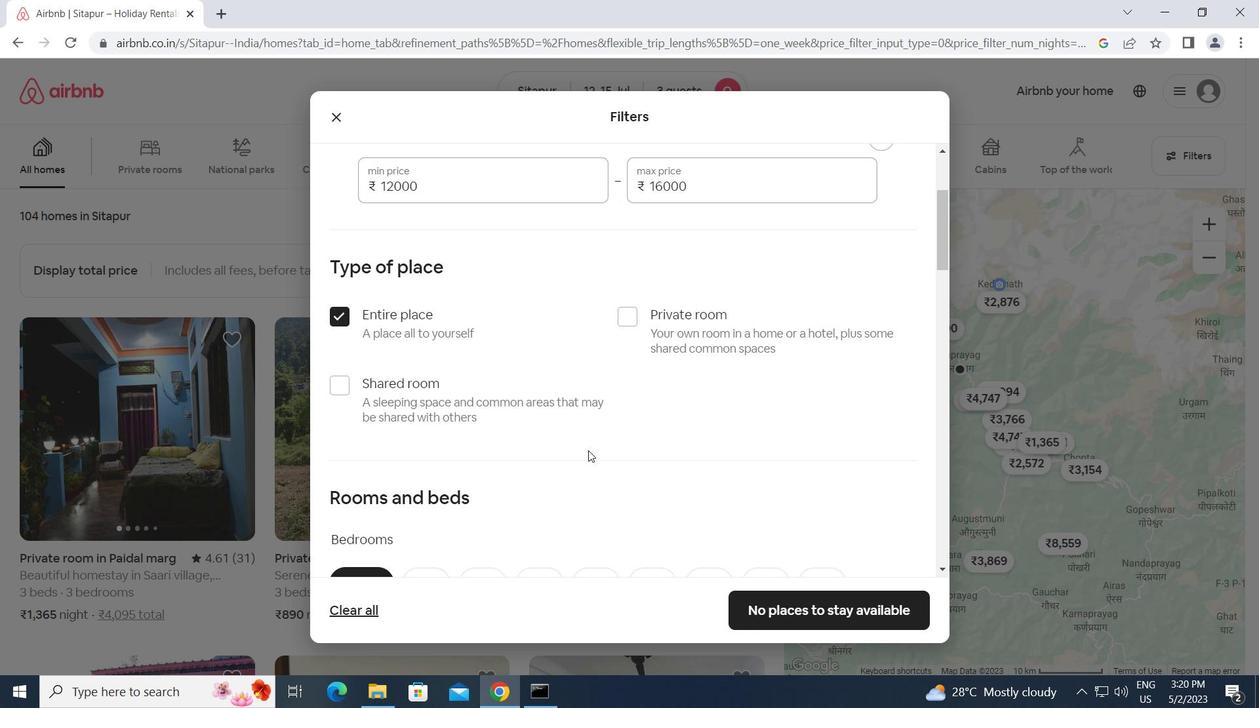 
Action: Mouse moved to (490, 351)
Screenshot: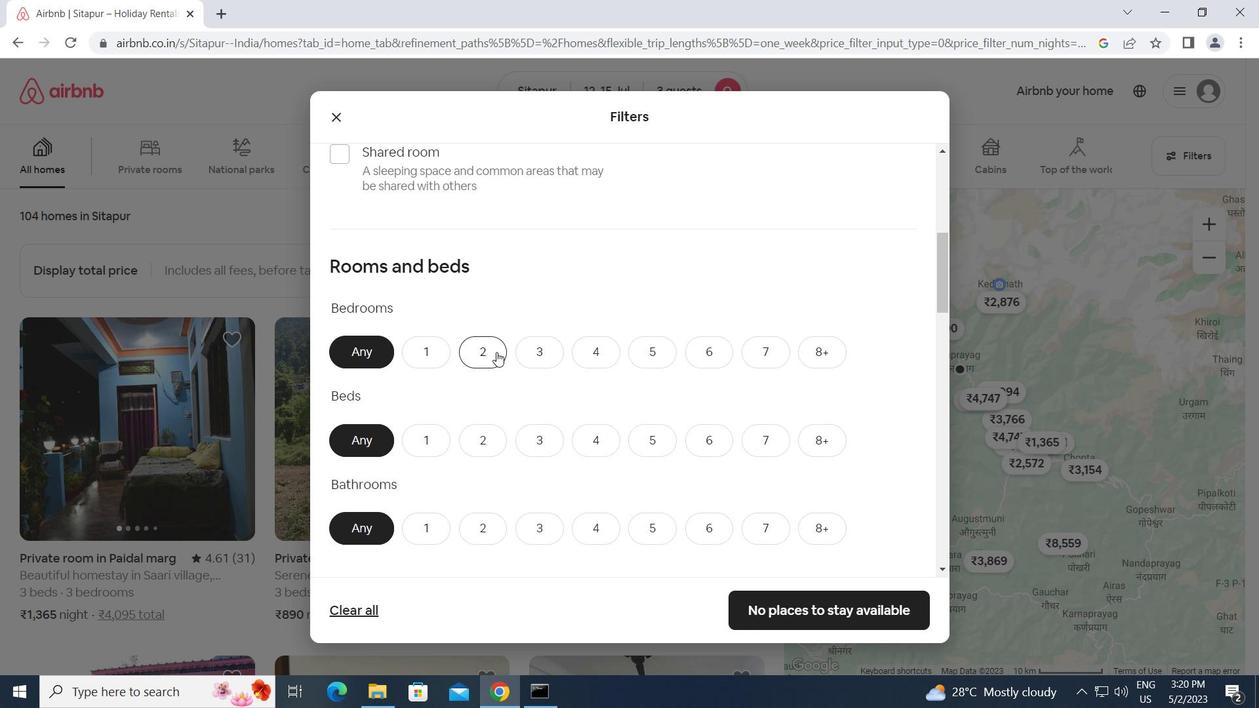 
Action: Mouse pressed left at (490, 351)
Screenshot: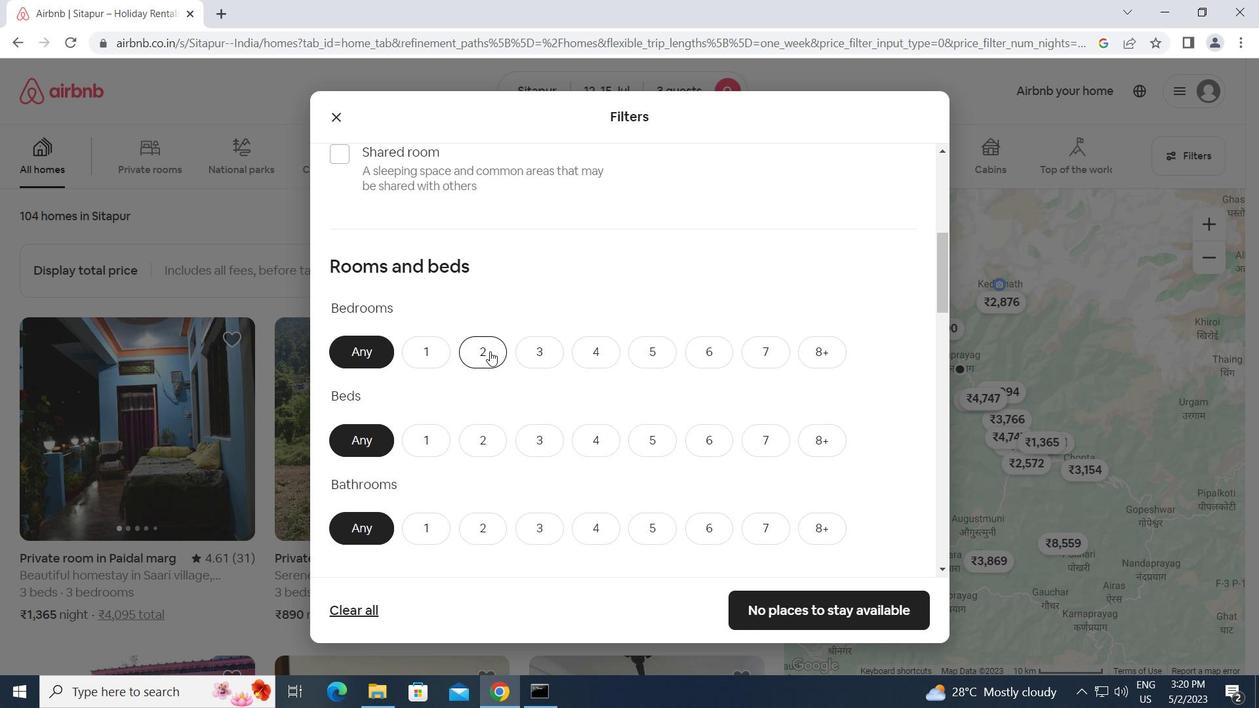 
Action: Mouse moved to (530, 438)
Screenshot: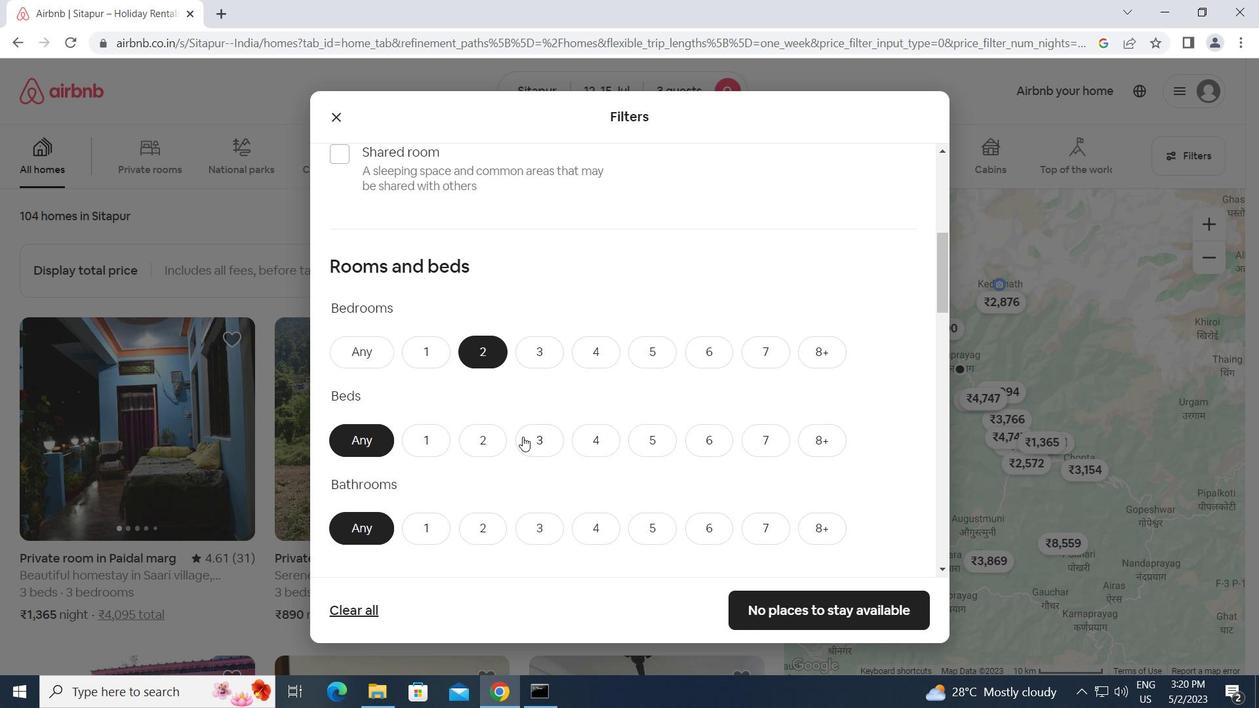 
Action: Mouse pressed left at (530, 438)
Screenshot: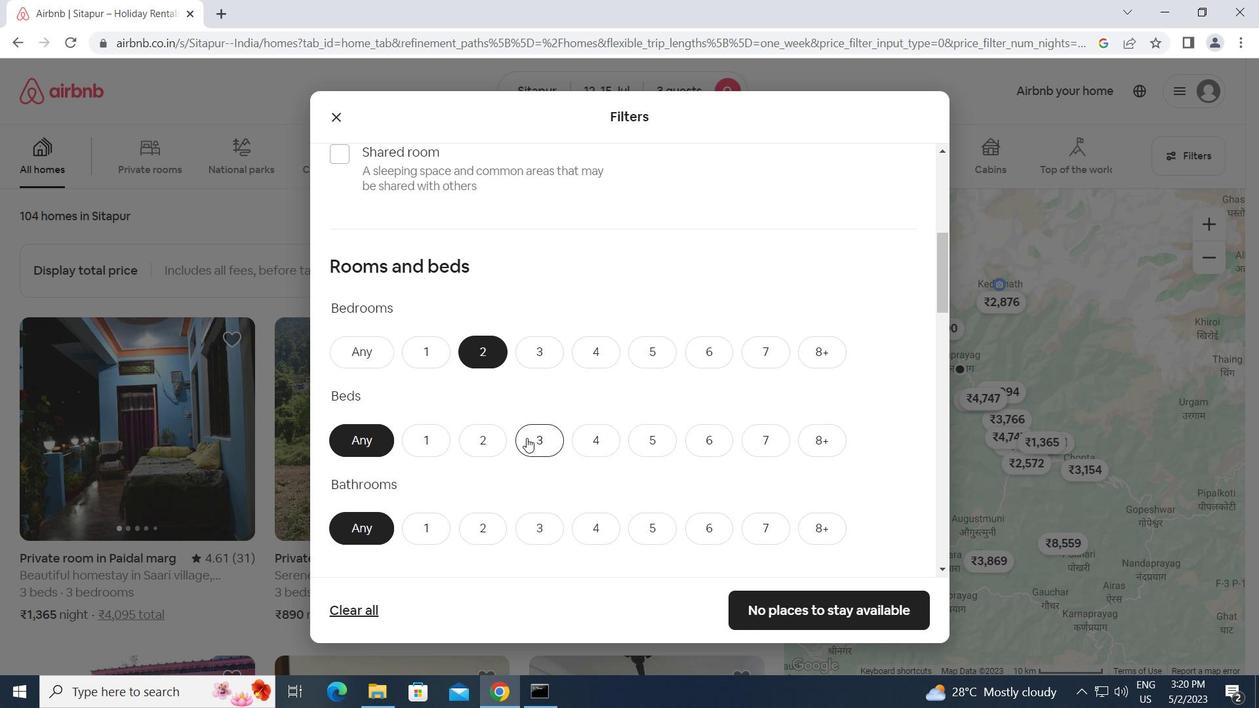 
Action: Mouse moved to (422, 519)
Screenshot: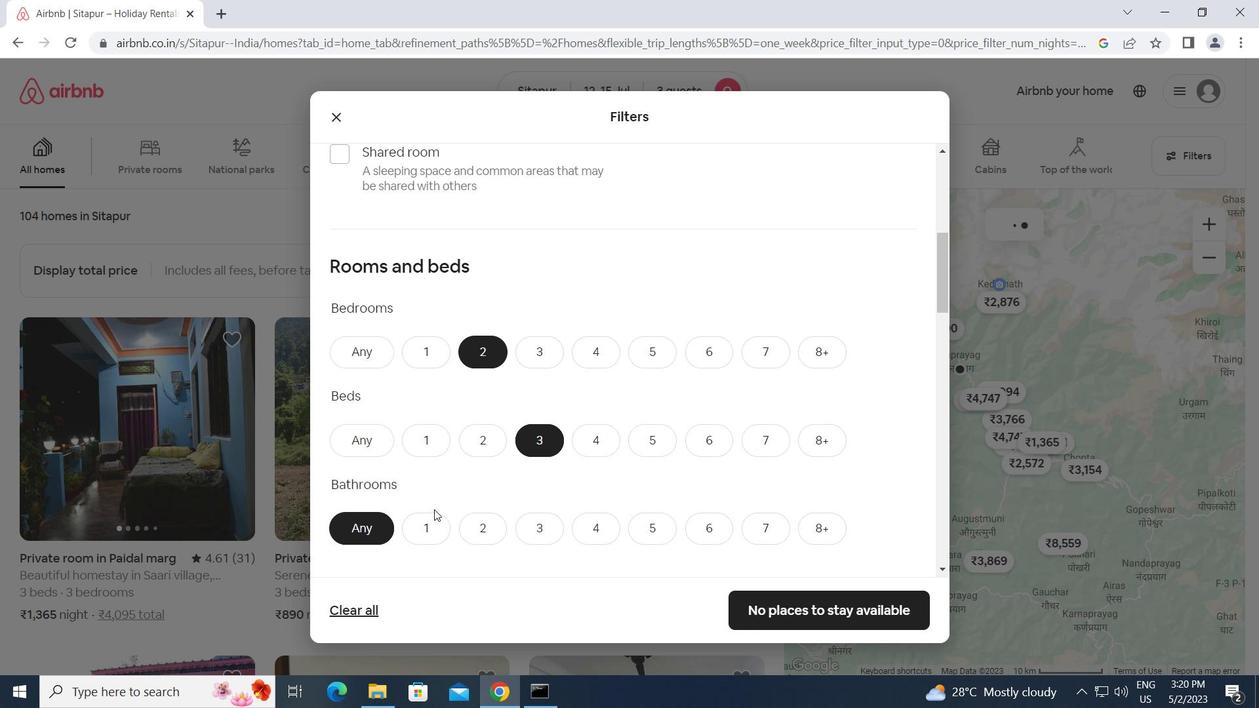 
Action: Mouse pressed left at (422, 519)
Screenshot: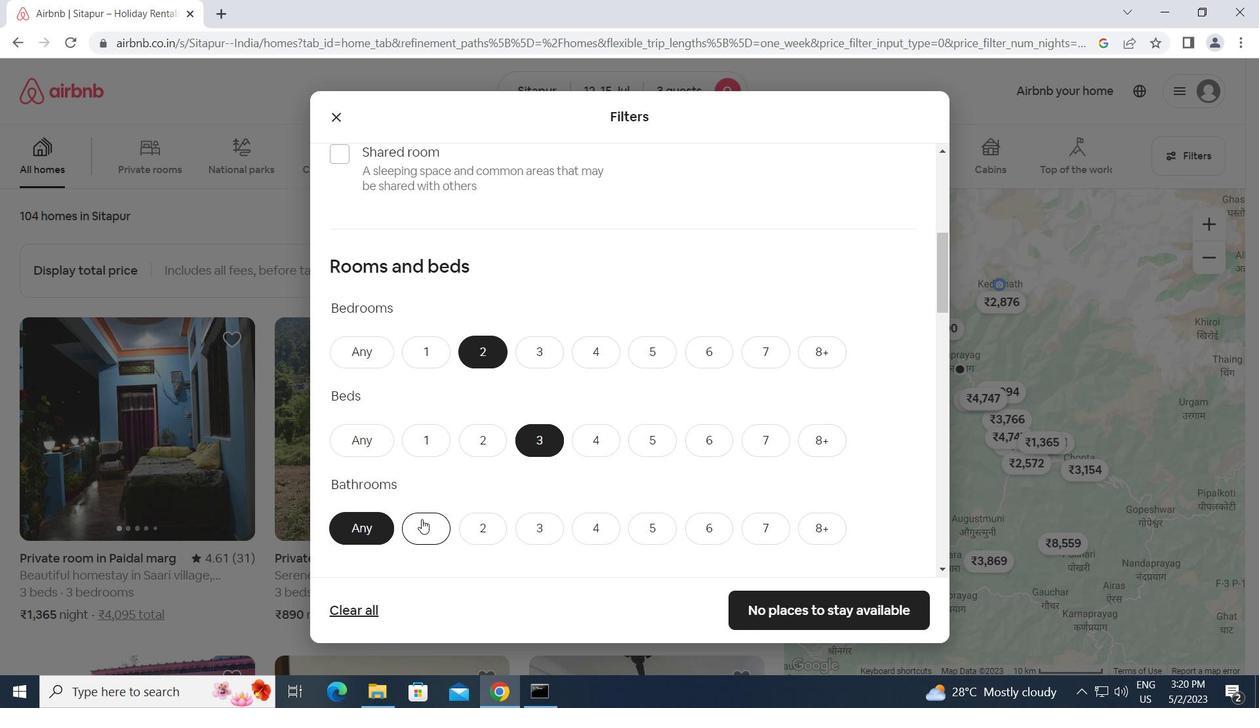 
Action: Mouse moved to (504, 493)
Screenshot: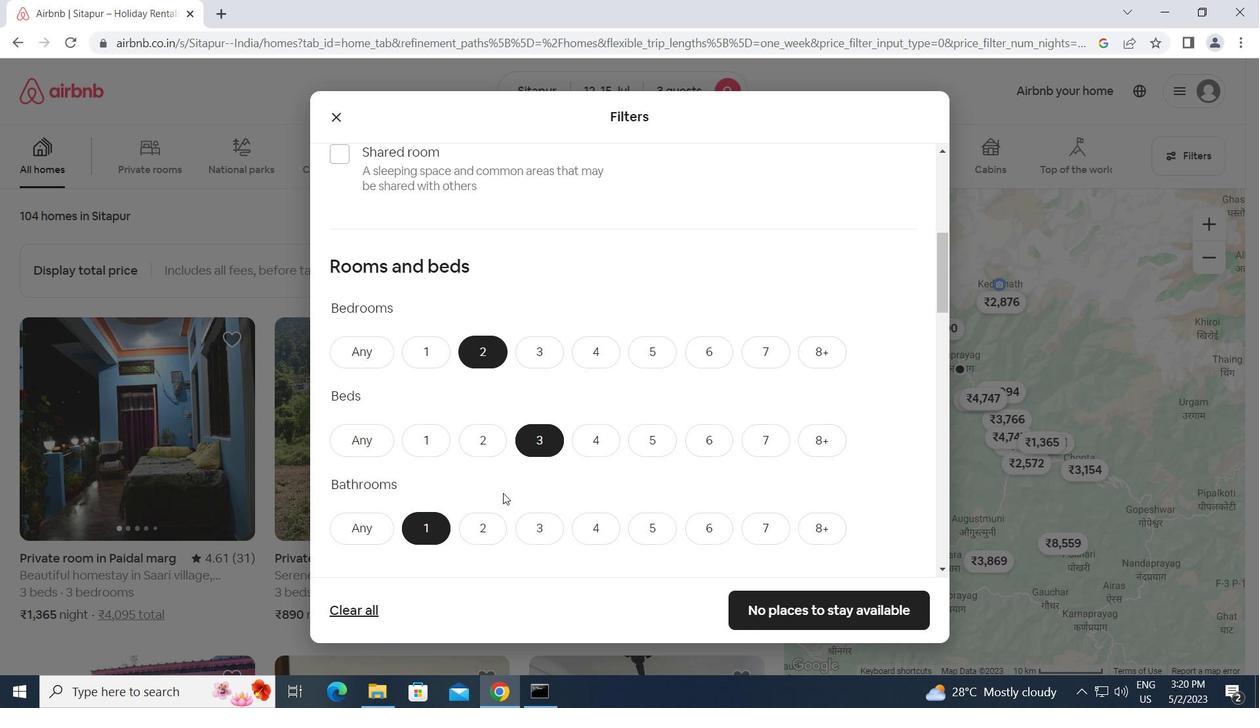 
Action: Mouse scrolled (504, 492) with delta (0, 0)
Screenshot: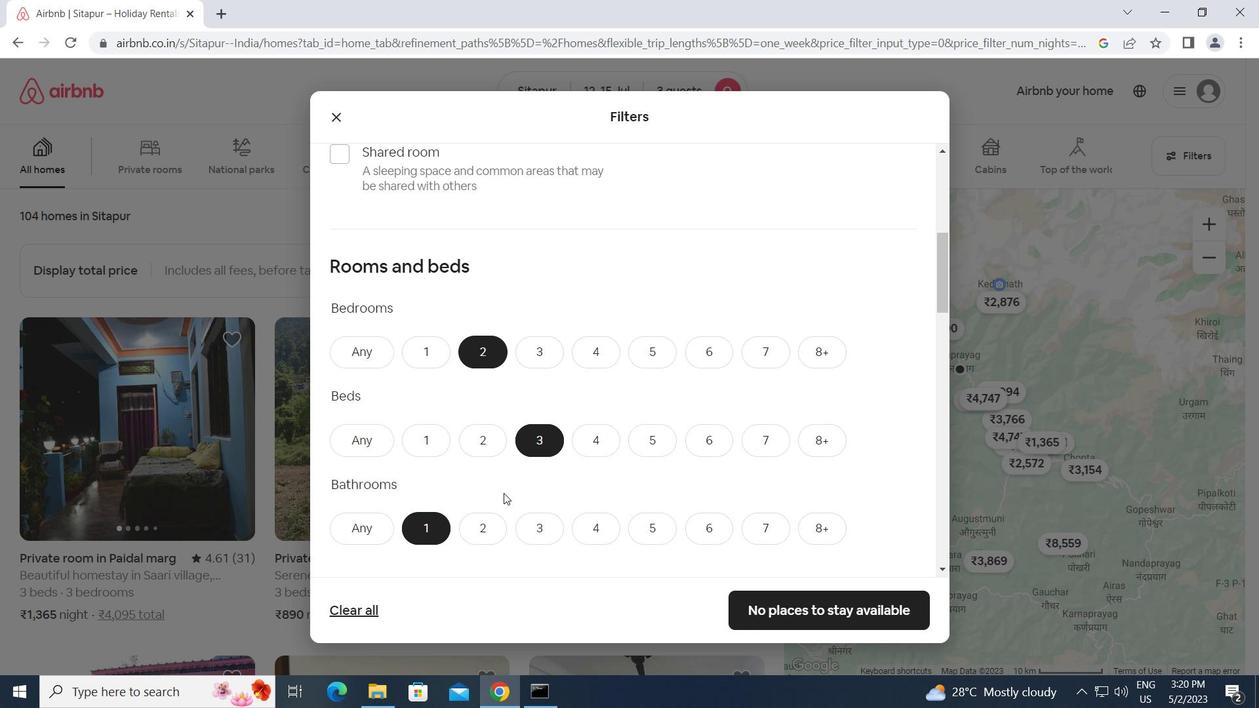 
Action: Mouse scrolled (504, 492) with delta (0, 0)
Screenshot: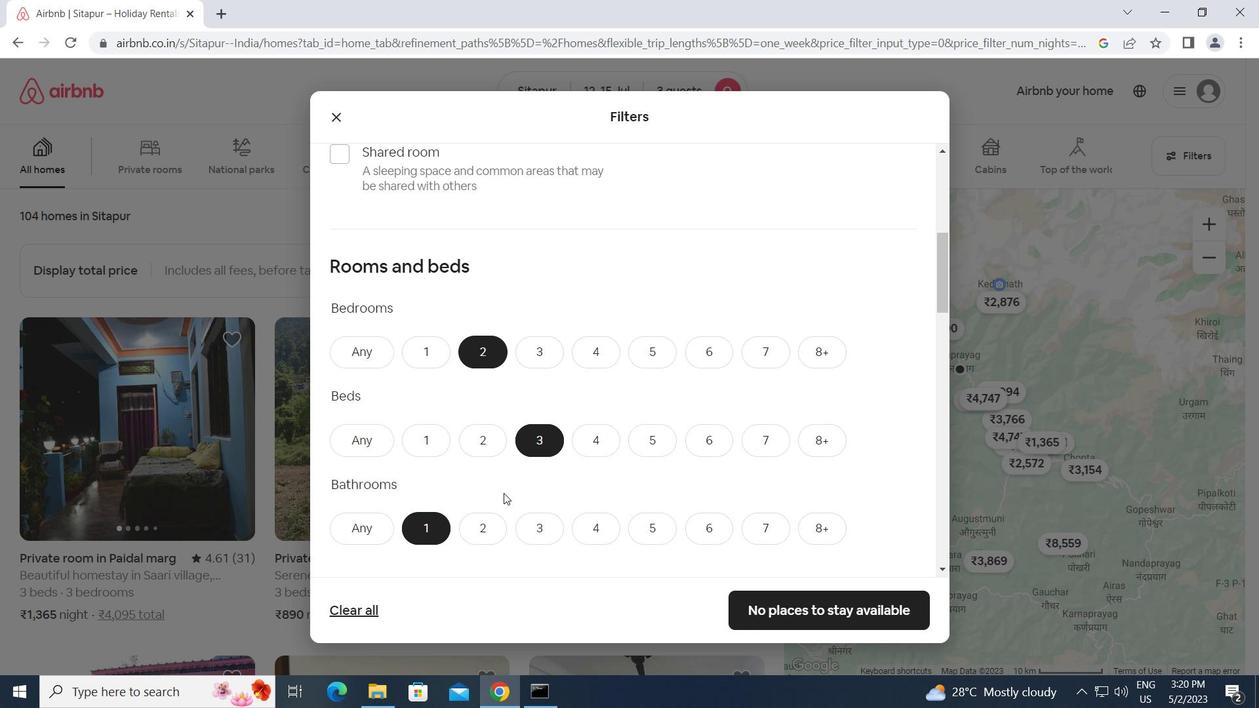
Action: Mouse scrolled (504, 492) with delta (0, 0)
Screenshot: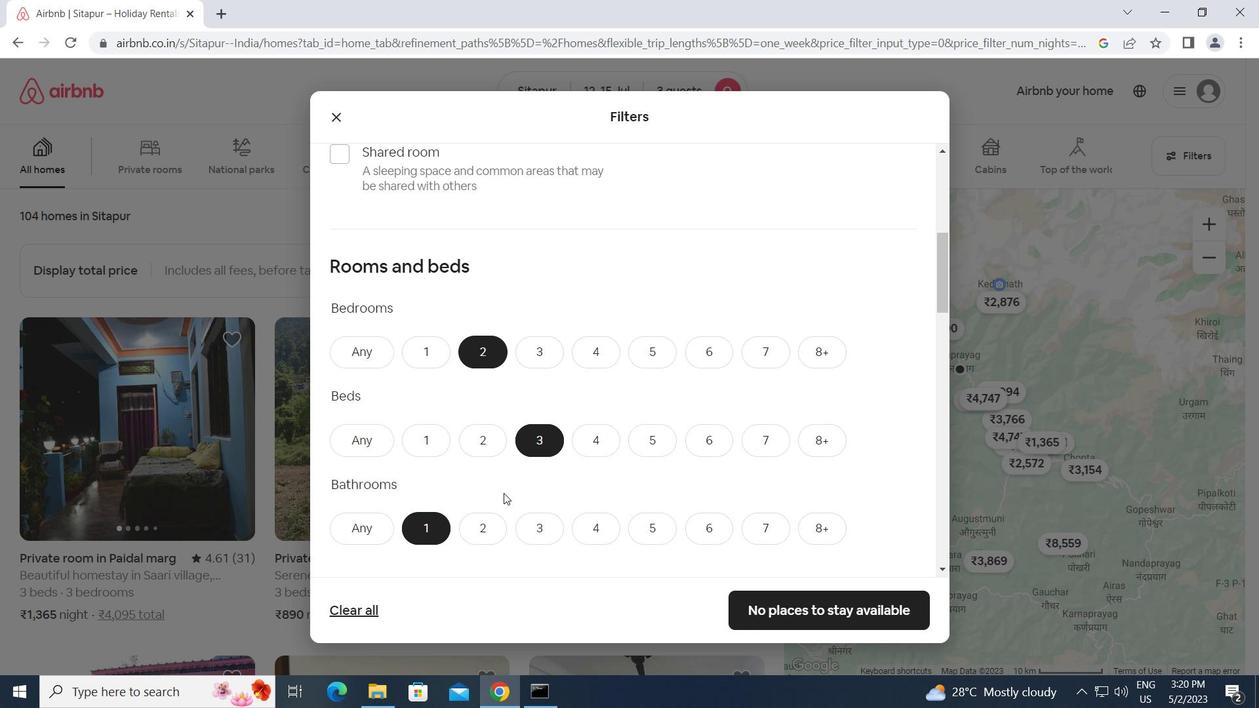 
Action: Mouse scrolled (504, 492) with delta (0, 0)
Screenshot: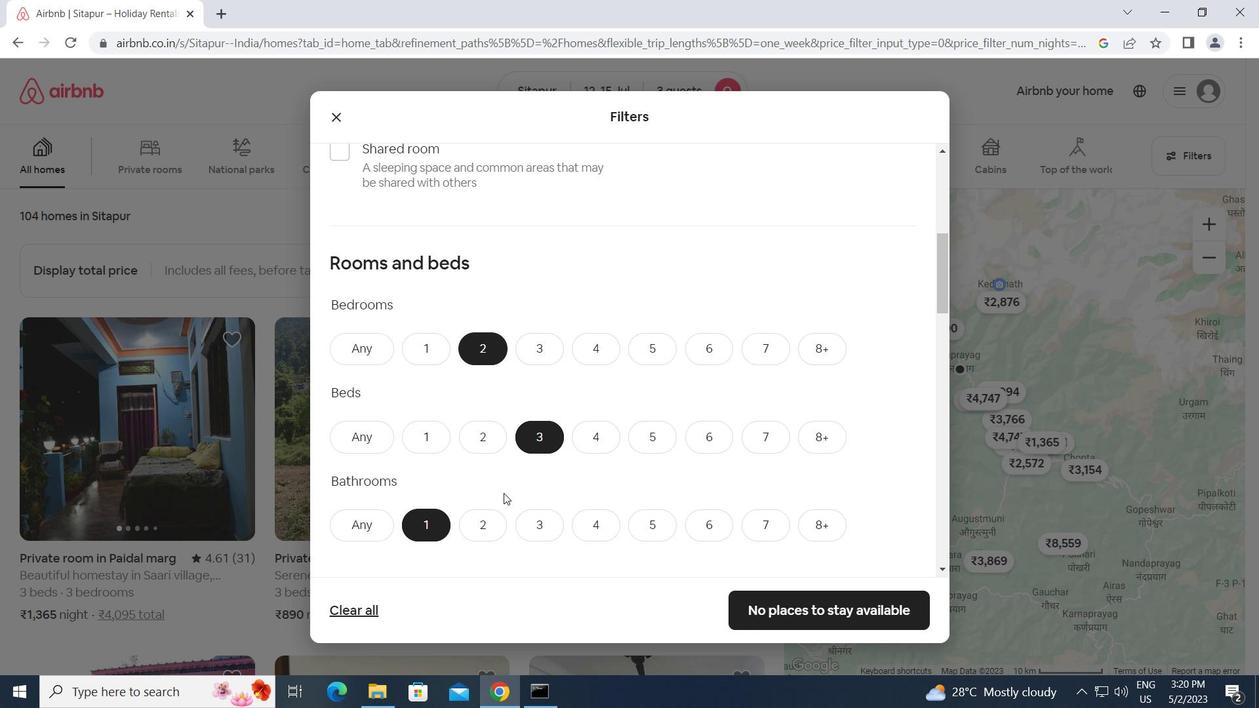 
Action: Mouse moved to (426, 382)
Screenshot: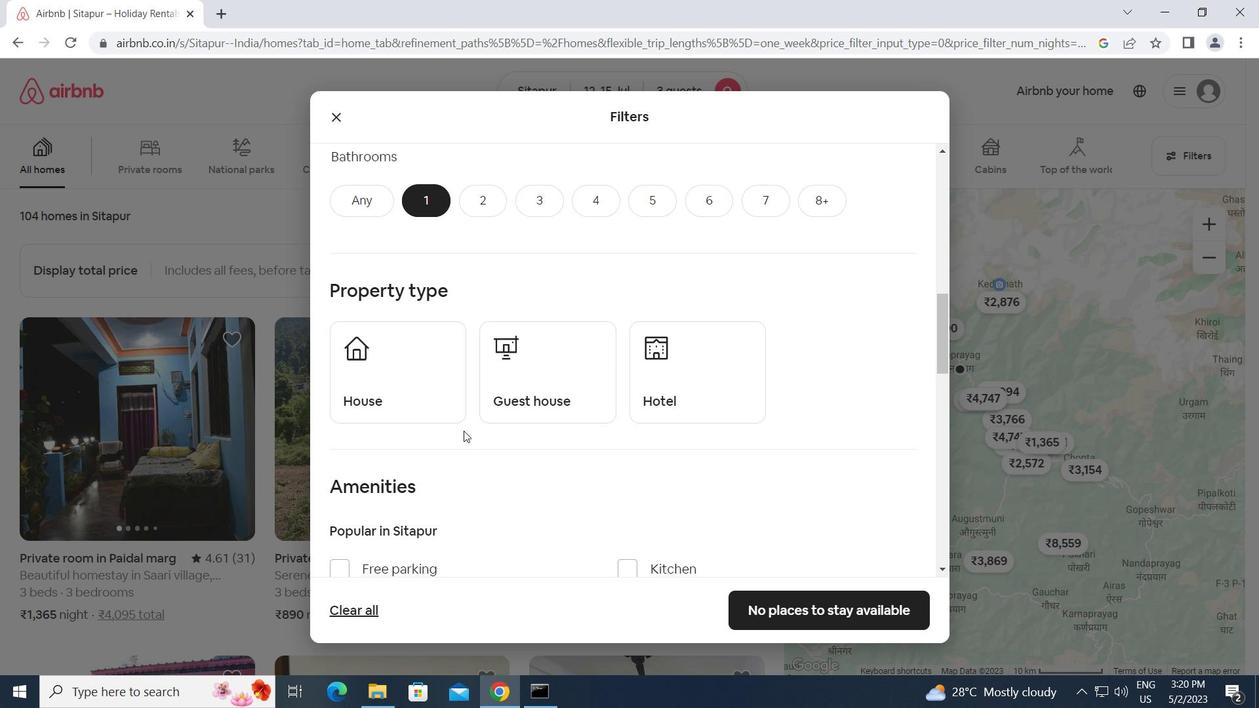 
Action: Mouse pressed left at (426, 382)
Screenshot: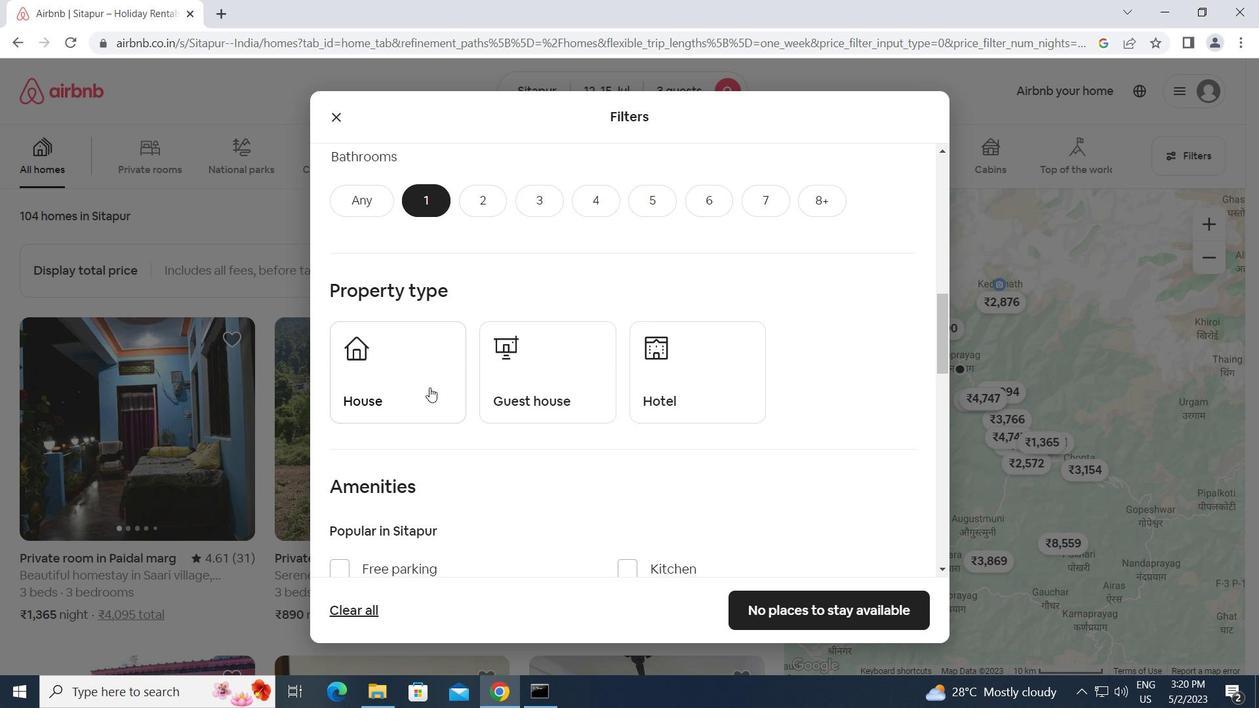 
Action: Mouse moved to (547, 385)
Screenshot: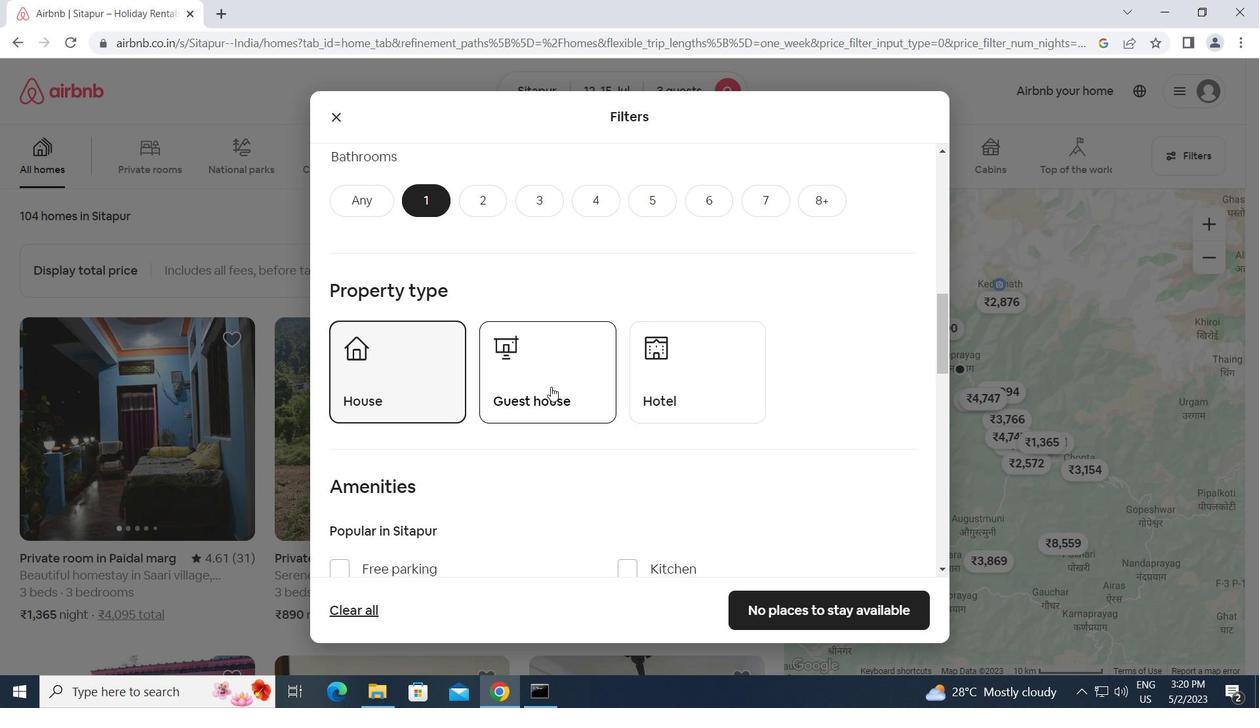 
Action: Mouse pressed left at (547, 385)
Screenshot: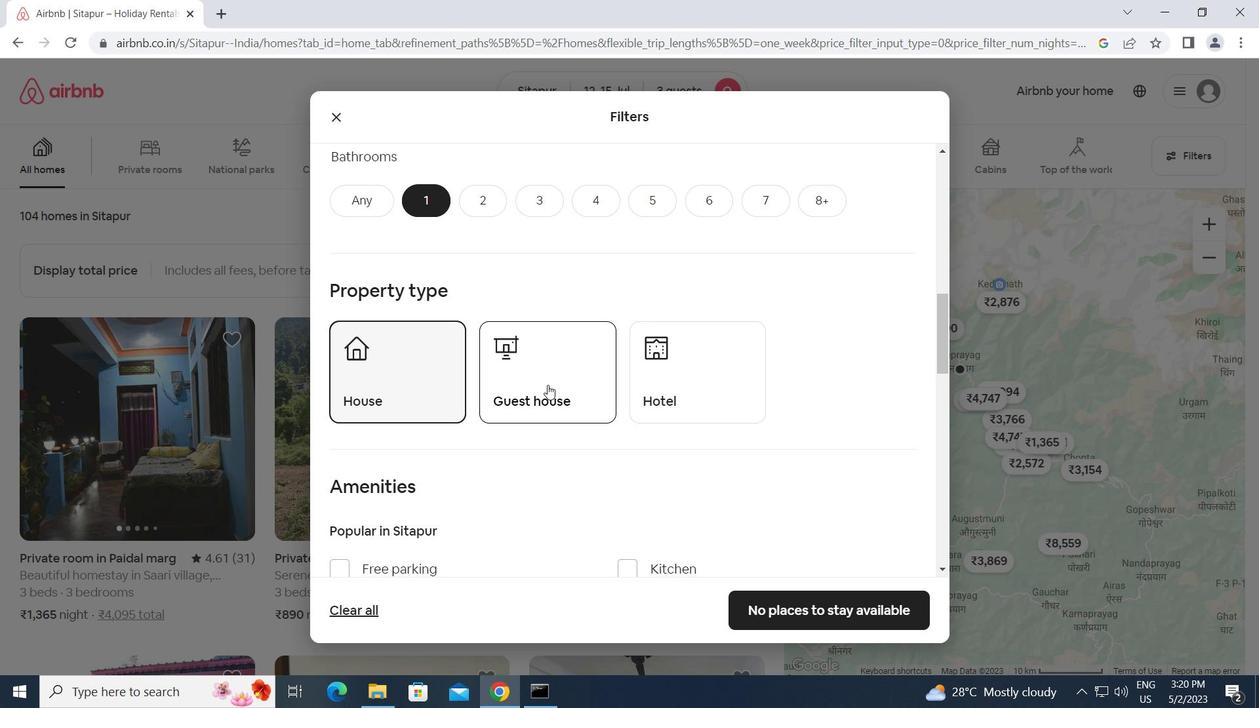 
Action: Mouse moved to (541, 468)
Screenshot: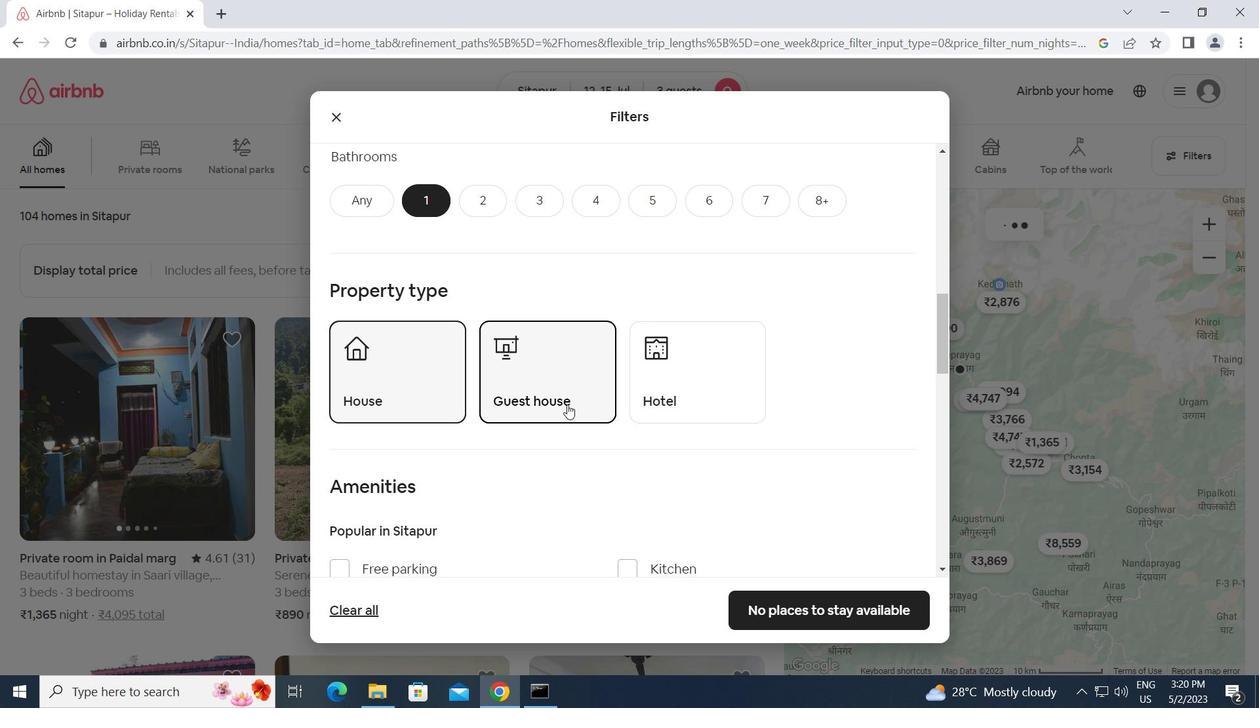 
Action: Mouse scrolled (541, 467) with delta (0, 0)
Screenshot: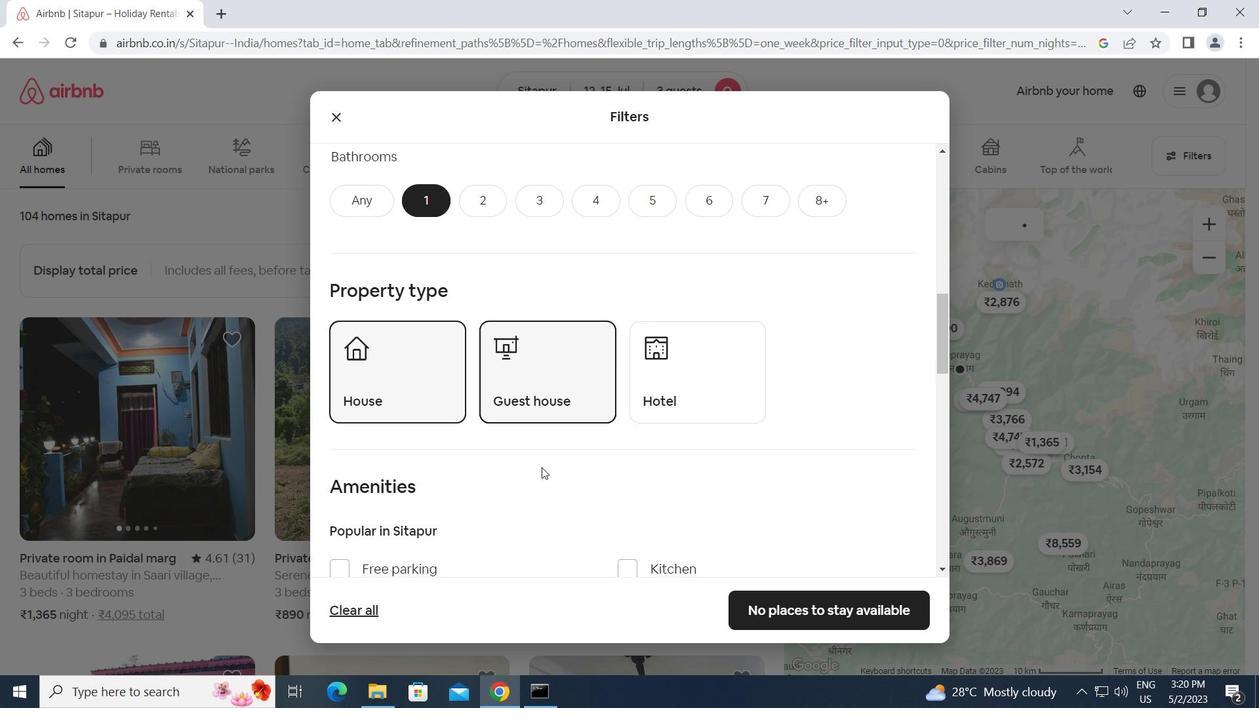 
Action: Mouse scrolled (541, 467) with delta (0, 0)
Screenshot: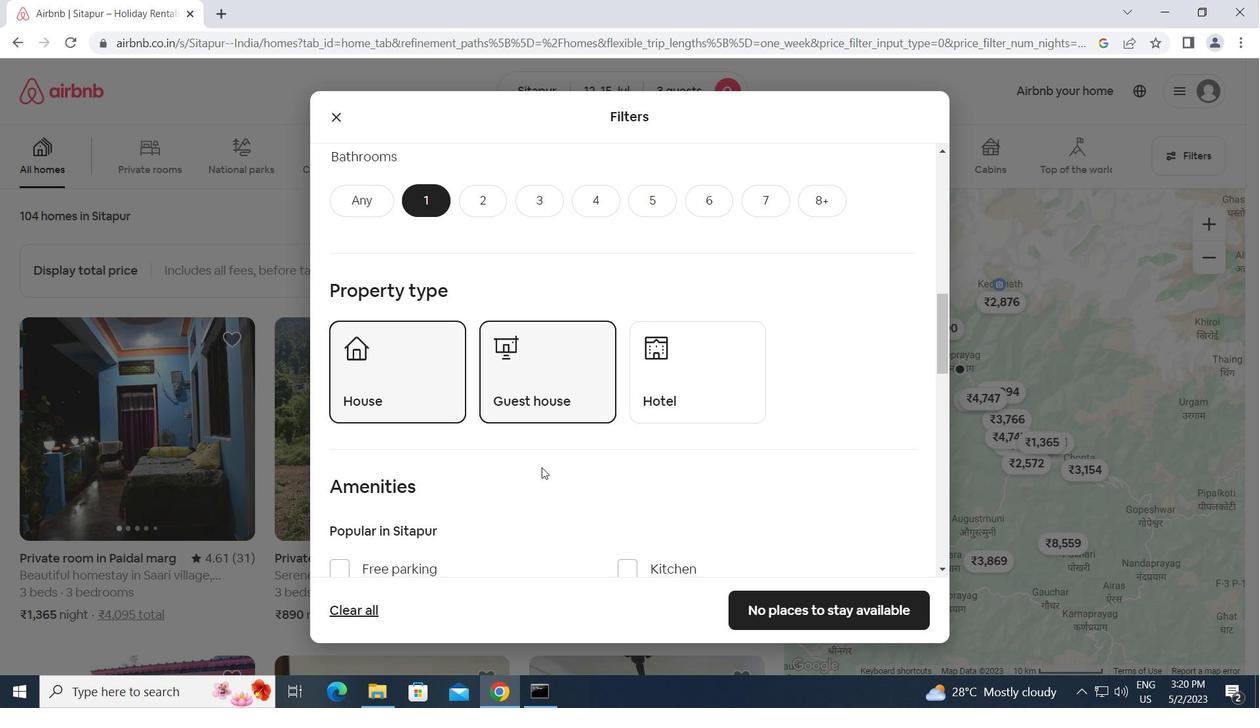 
Action: Mouse scrolled (541, 467) with delta (0, 0)
Screenshot: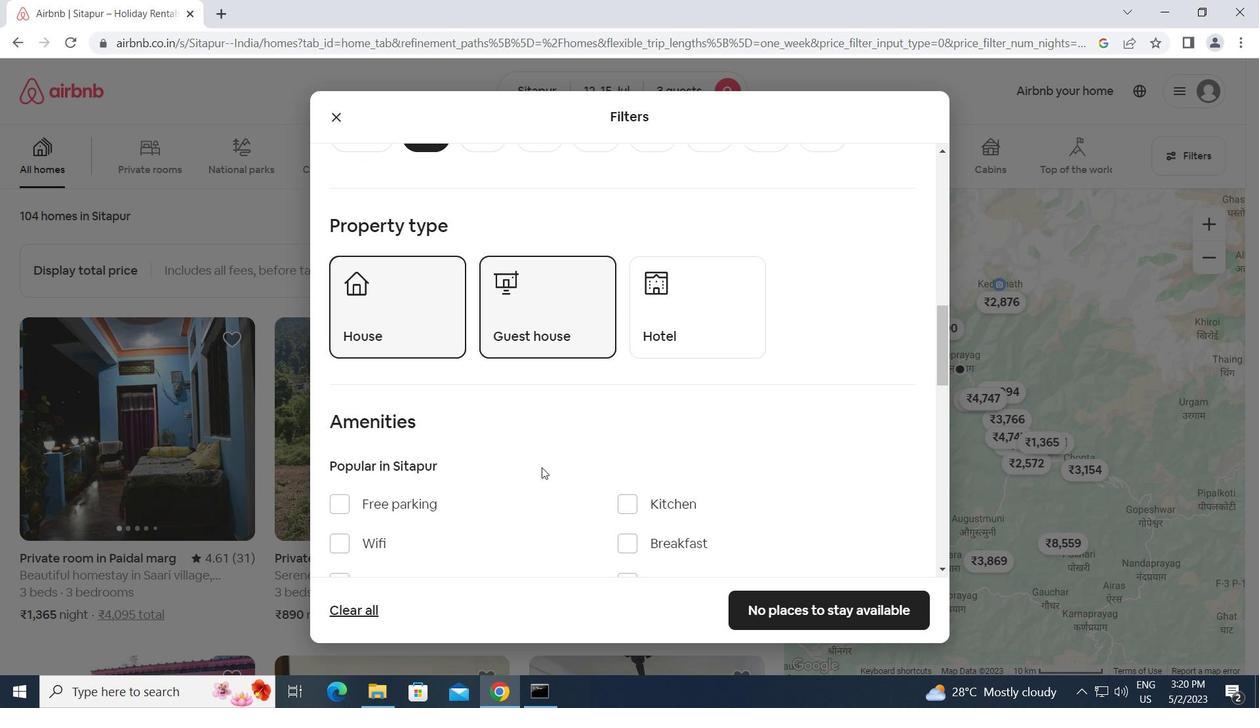 
Action: Mouse scrolled (541, 467) with delta (0, 0)
Screenshot: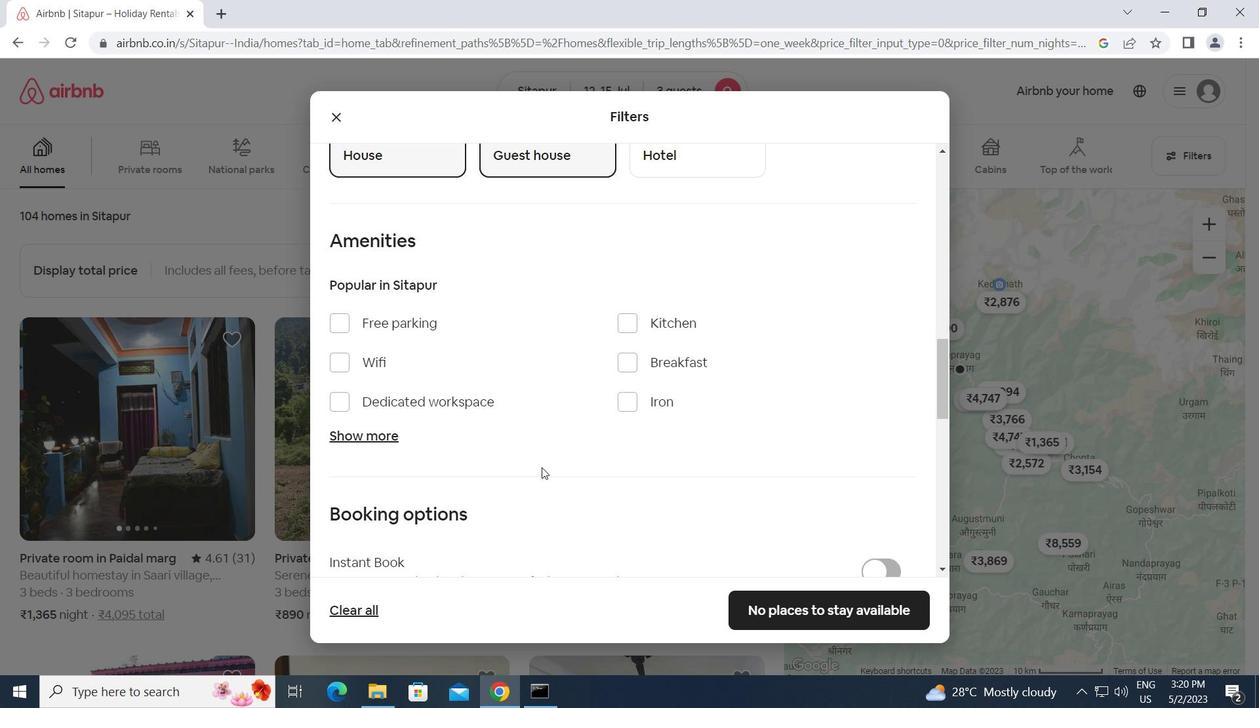 
Action: Mouse scrolled (541, 467) with delta (0, 0)
Screenshot: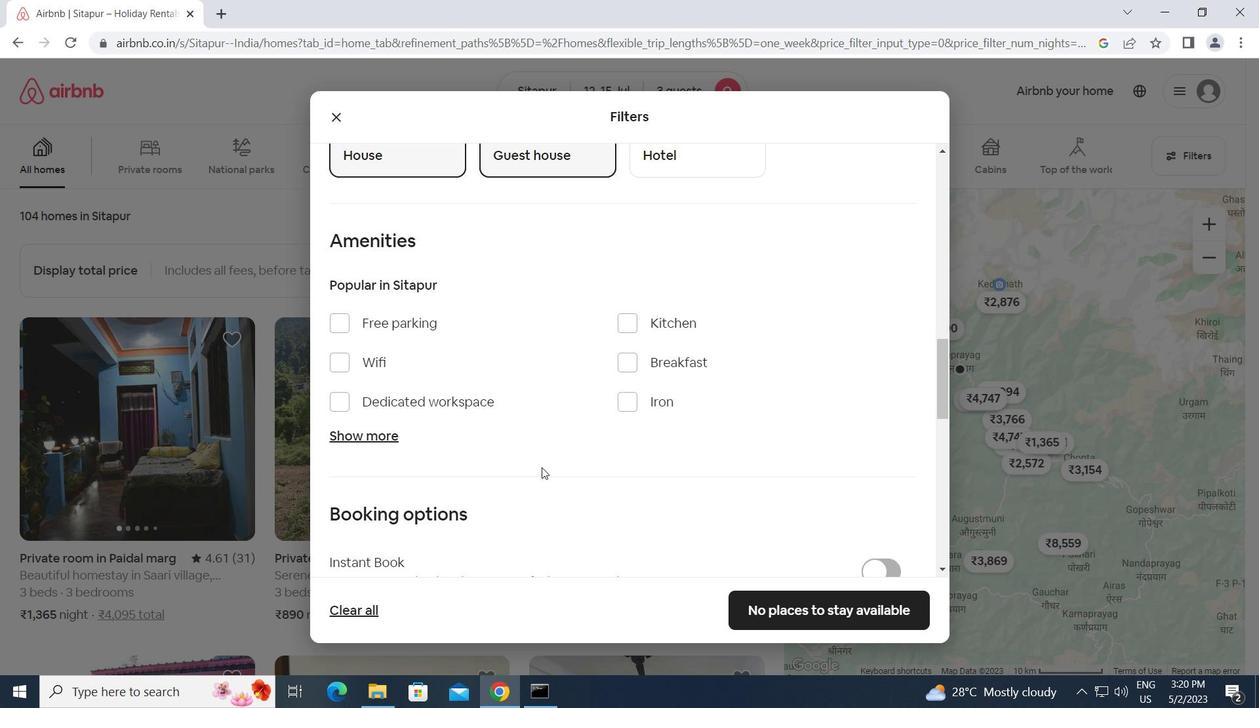 
Action: Mouse scrolled (541, 467) with delta (0, 0)
Screenshot: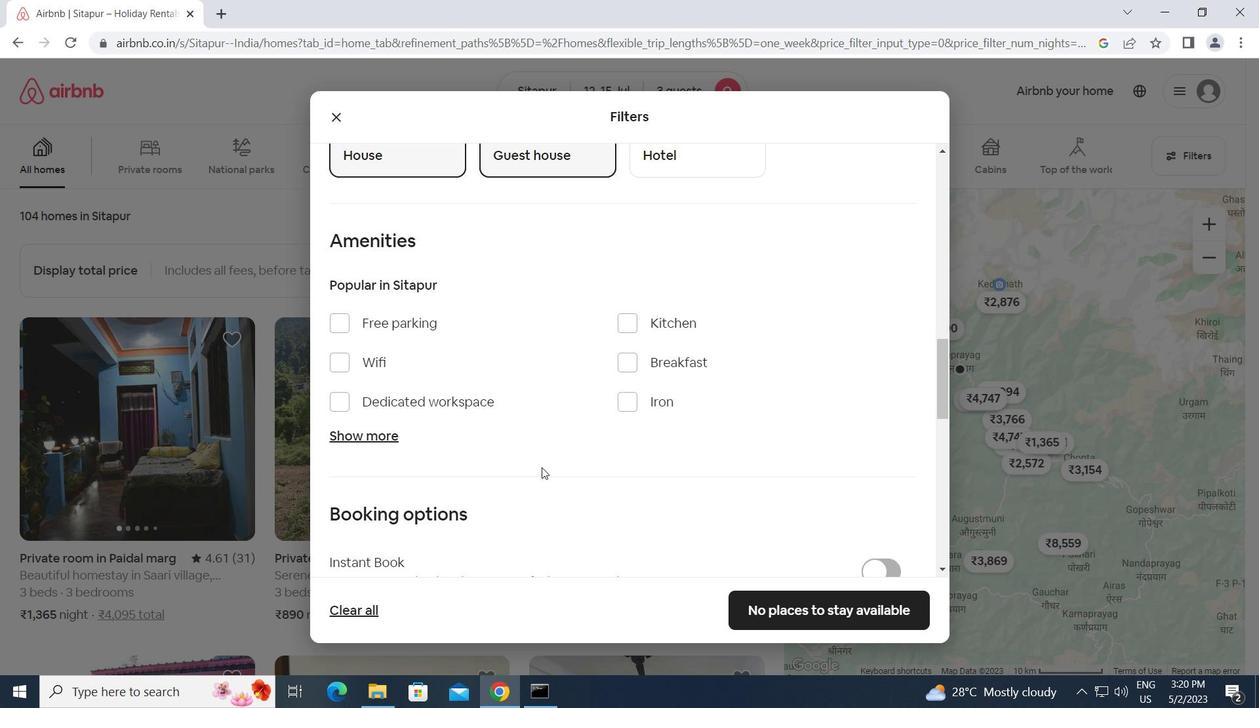 
Action: Mouse moved to (874, 386)
Screenshot: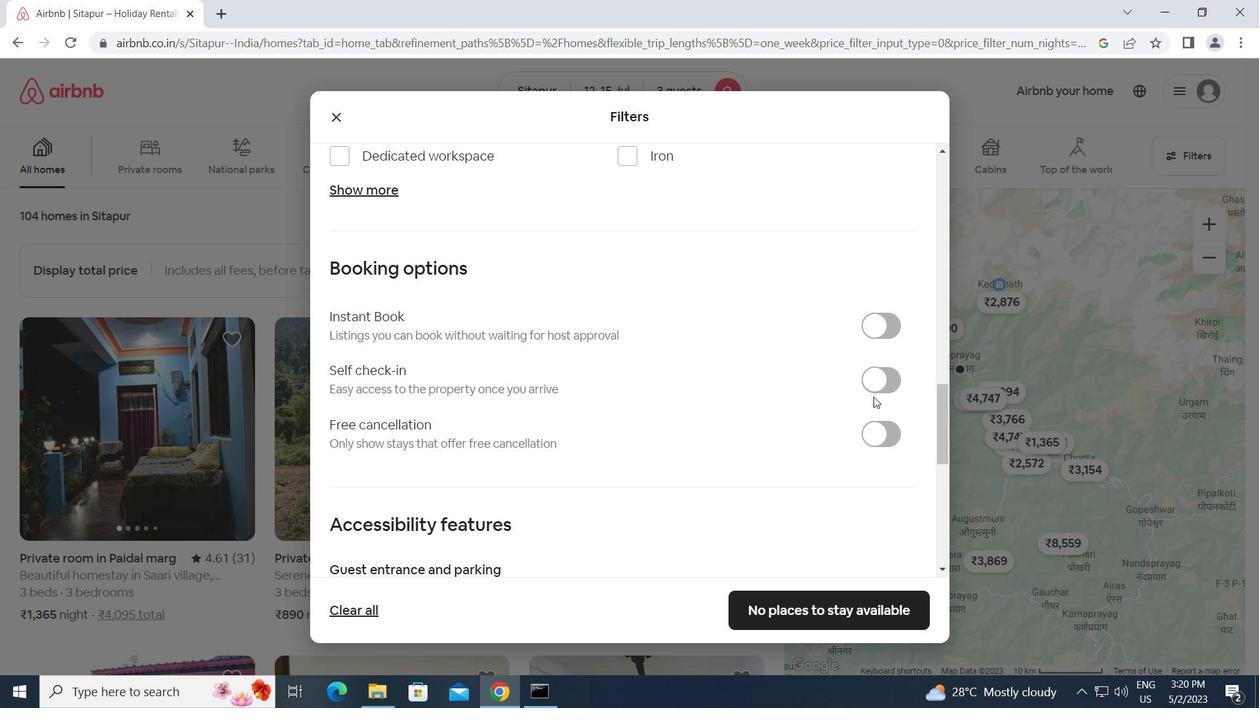 
Action: Mouse pressed left at (874, 386)
Screenshot: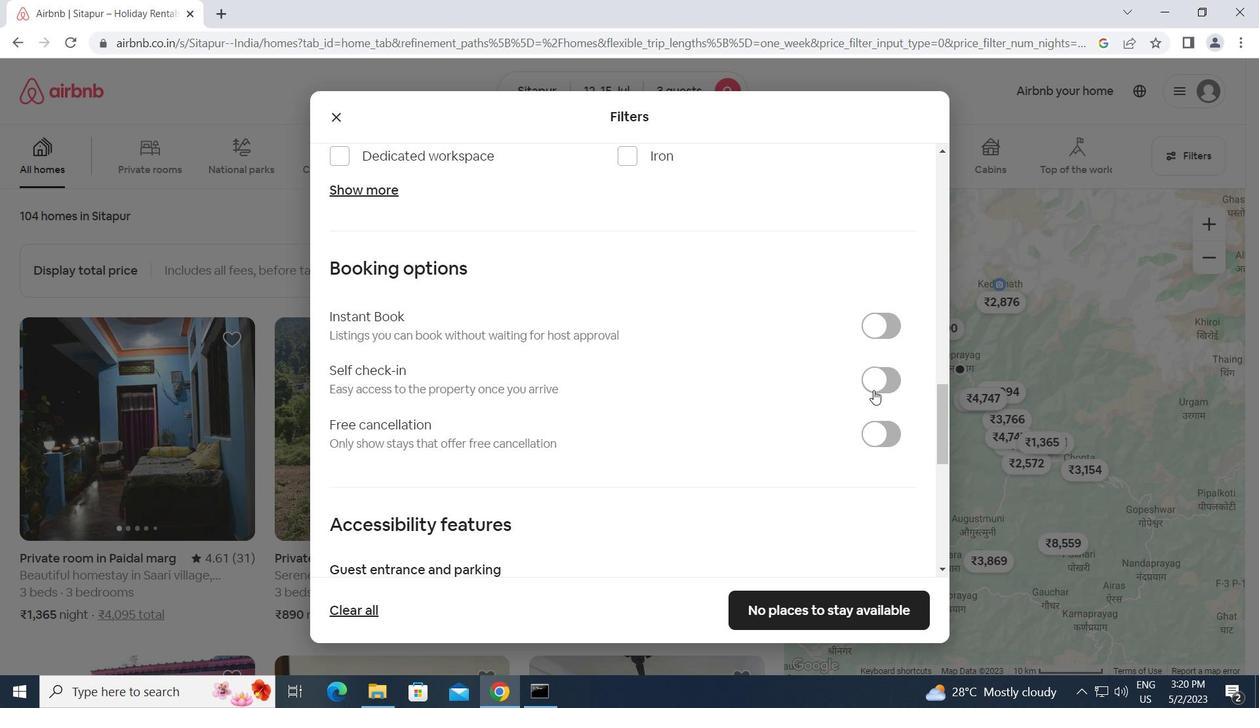 
Action: Mouse moved to (657, 422)
Screenshot: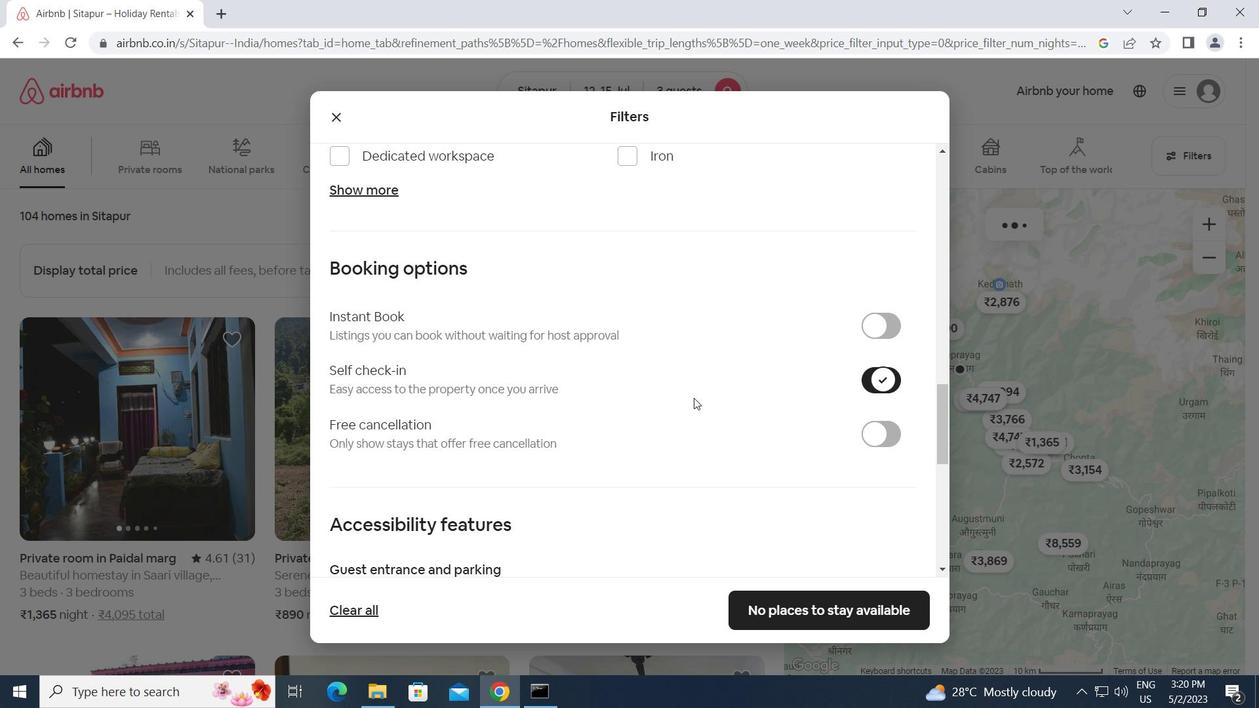 
Action: Mouse scrolled (657, 421) with delta (0, 0)
Screenshot: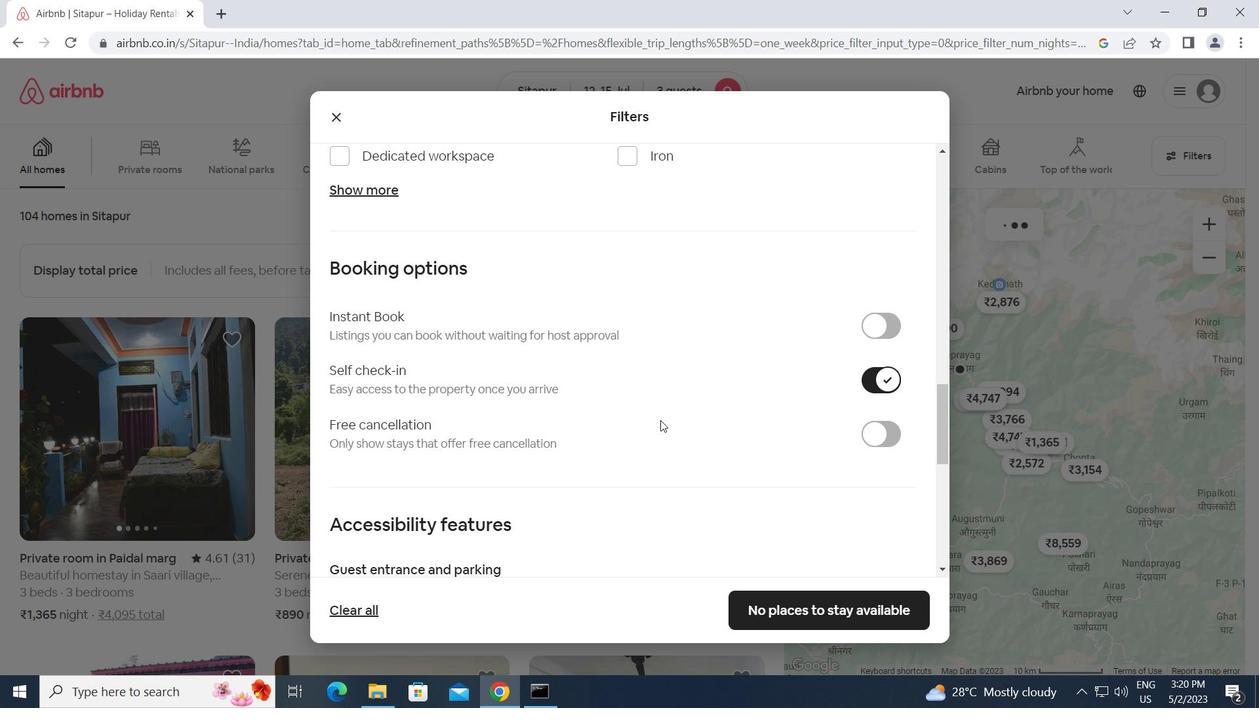 
Action: Mouse scrolled (657, 421) with delta (0, 0)
Screenshot: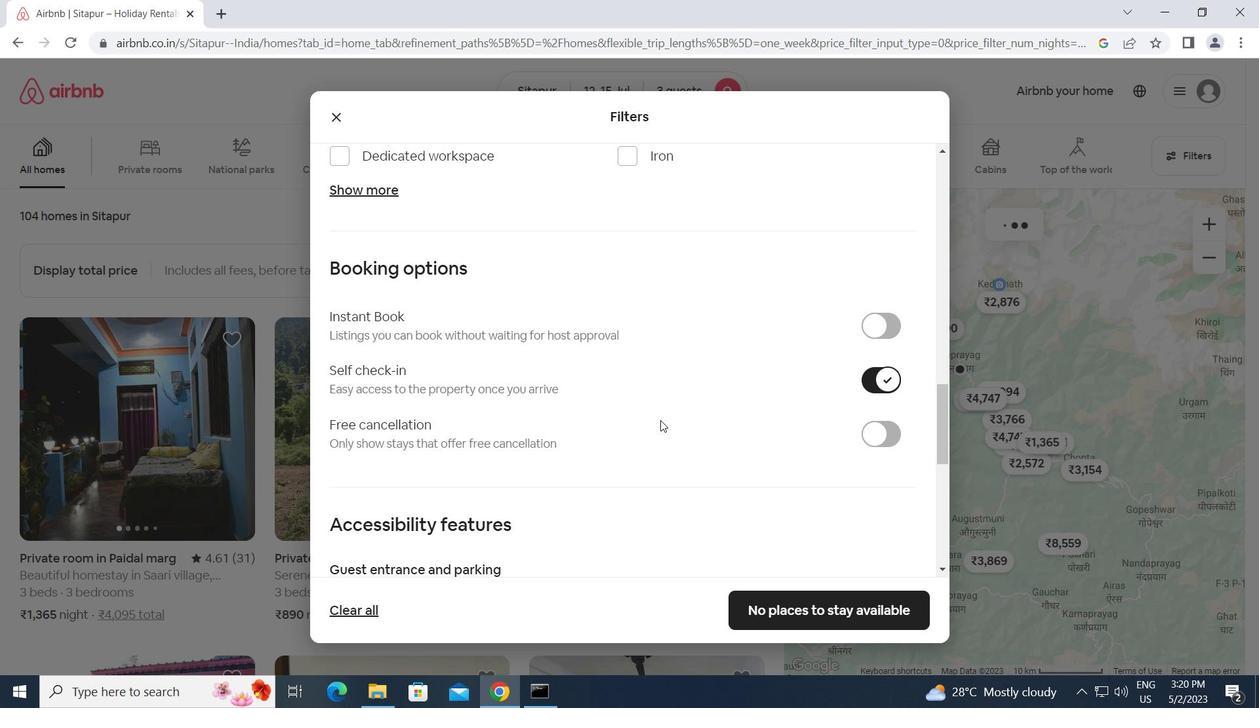 
Action: Mouse scrolled (657, 421) with delta (0, 0)
Screenshot: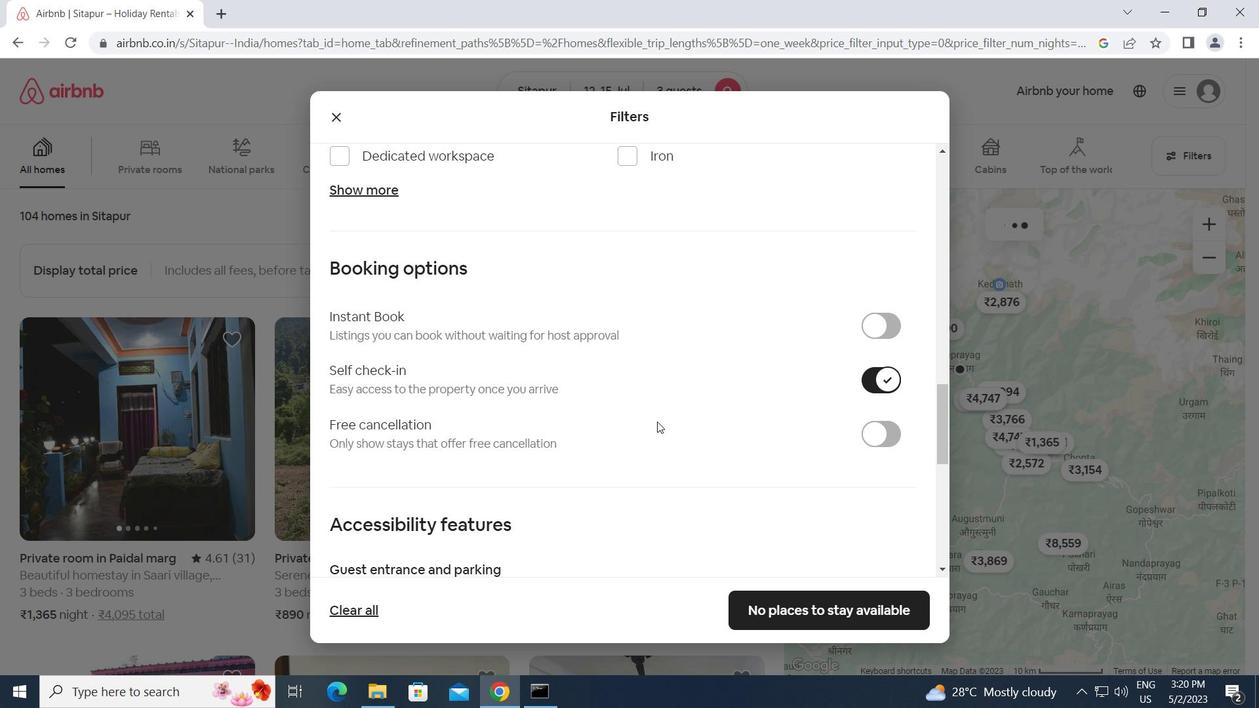 
Action: Mouse scrolled (657, 421) with delta (0, 0)
Screenshot: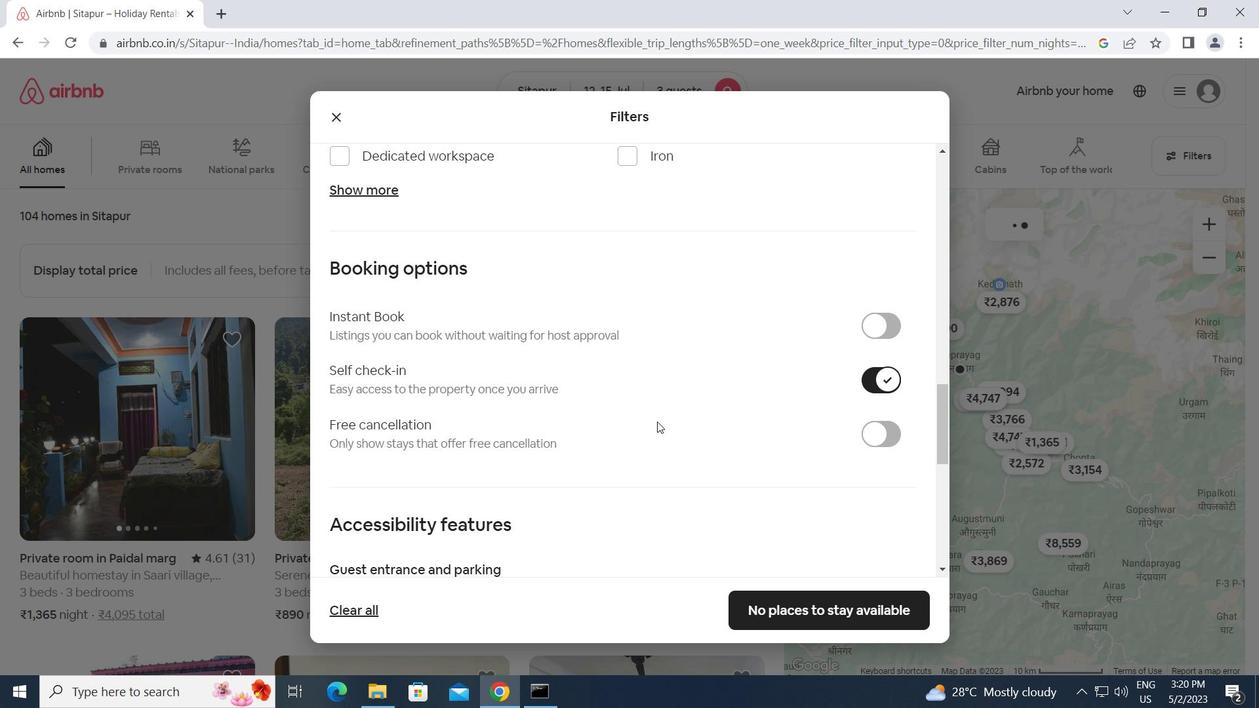 
Action: Mouse scrolled (657, 421) with delta (0, 0)
Screenshot: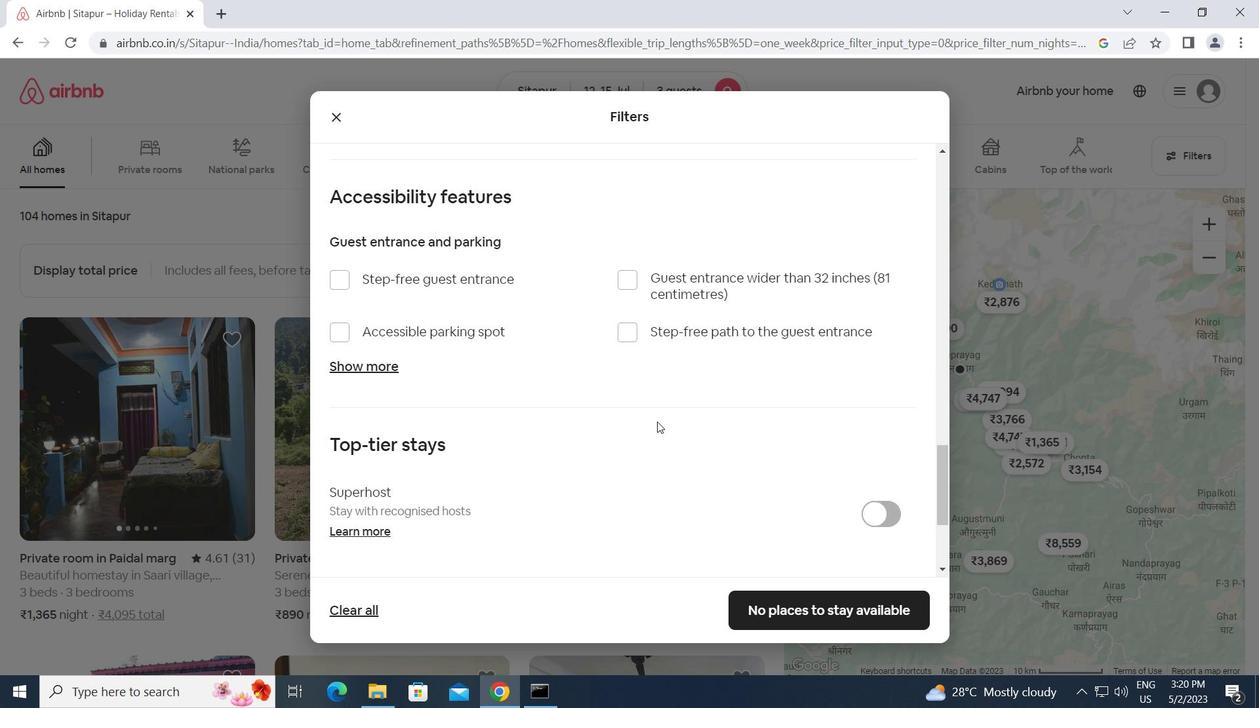 
Action: Mouse scrolled (657, 421) with delta (0, 0)
Screenshot: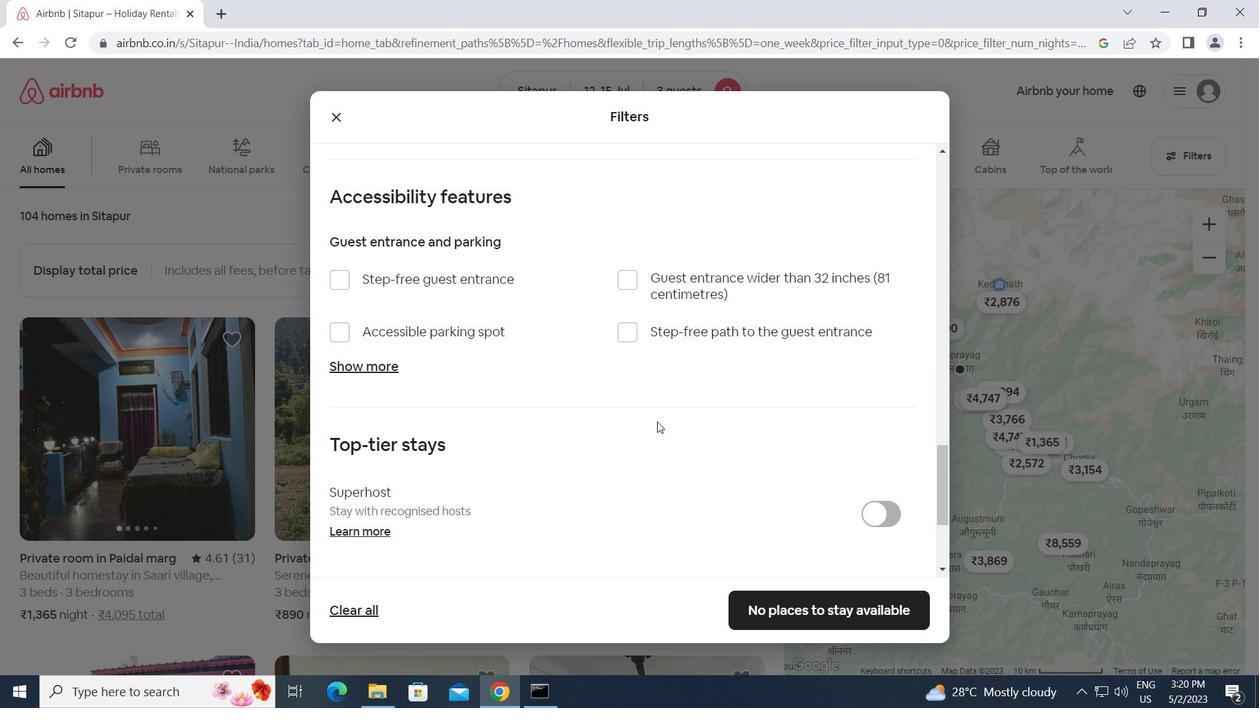 
Action: Mouse scrolled (657, 421) with delta (0, 0)
Screenshot: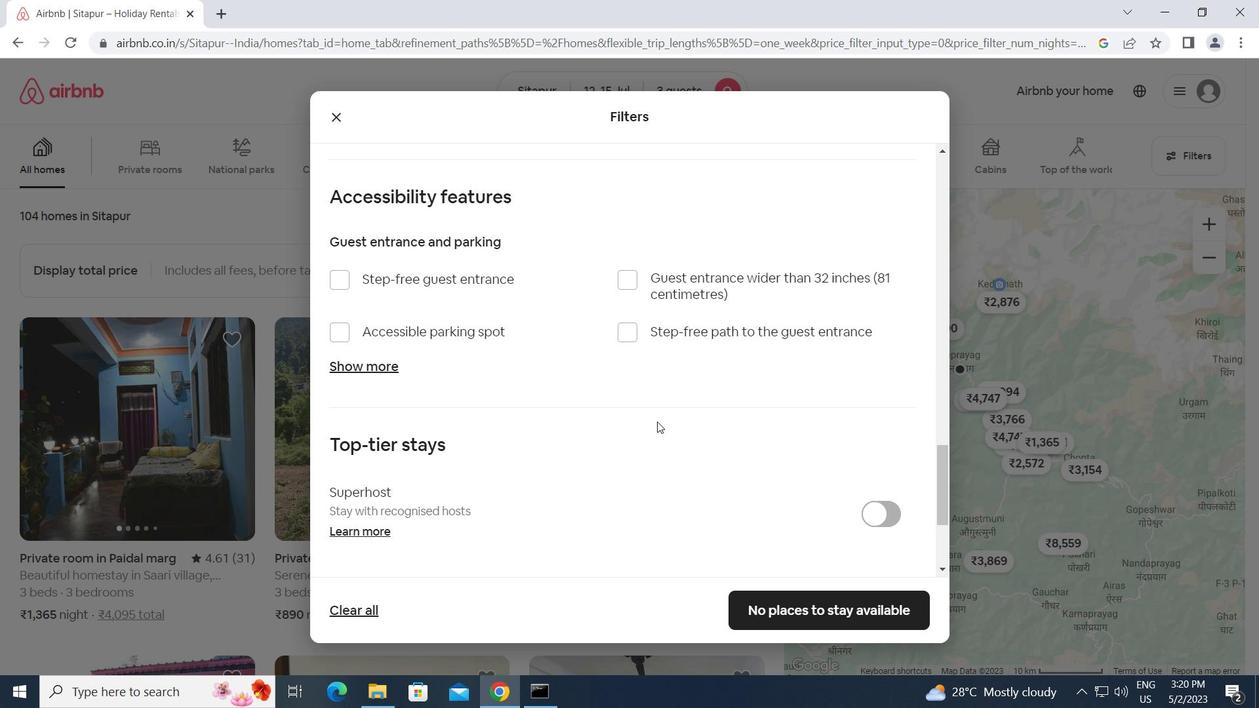 
Action: Mouse scrolled (657, 421) with delta (0, 0)
Screenshot: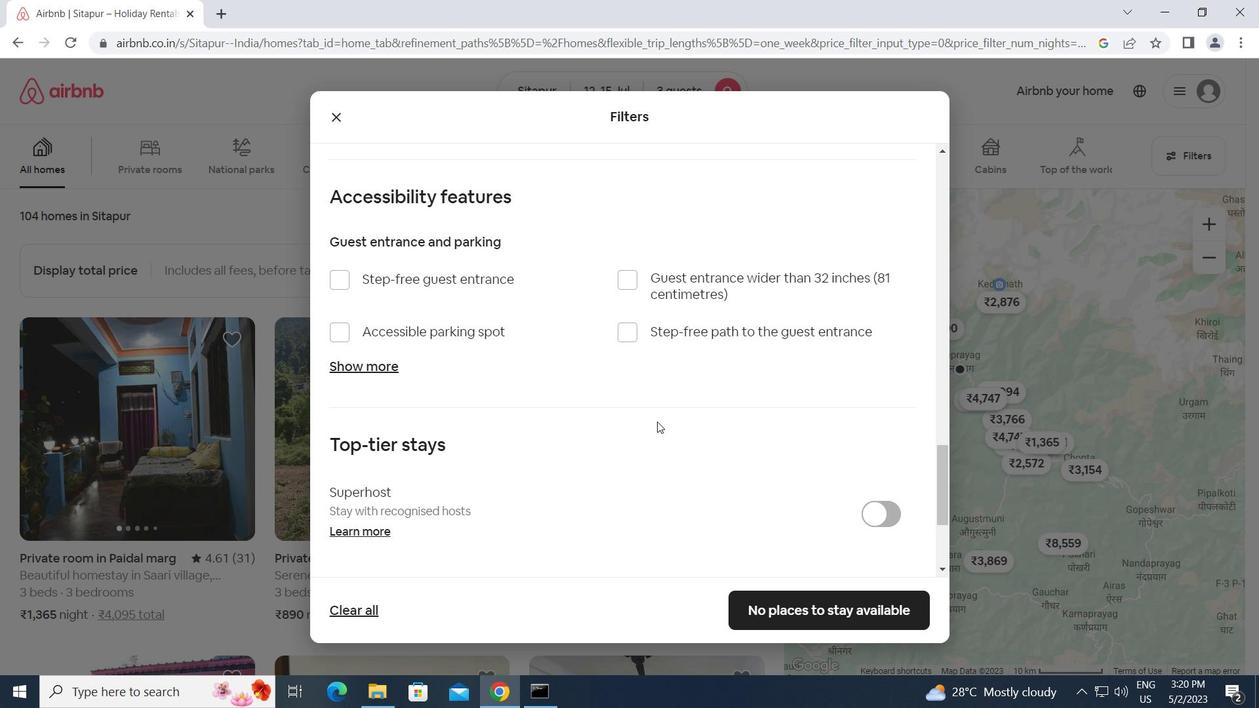 
Action: Mouse scrolled (657, 421) with delta (0, 0)
Screenshot: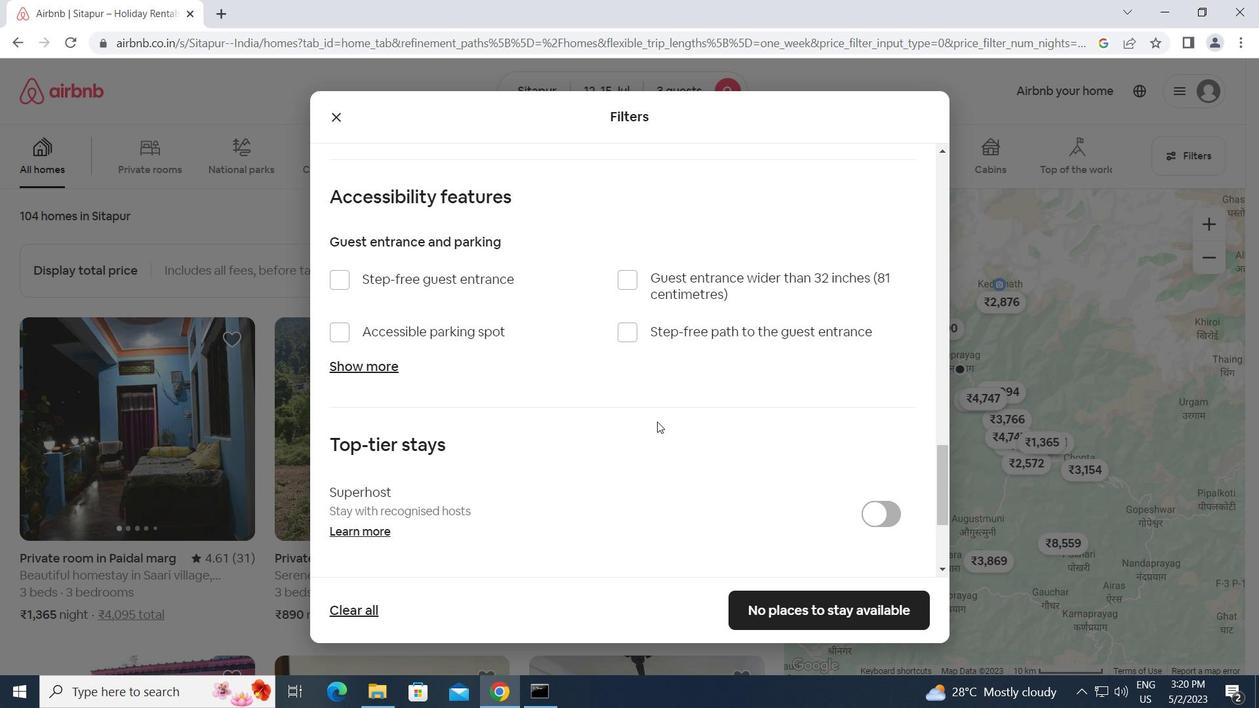 
Action: Mouse moved to (339, 460)
Screenshot: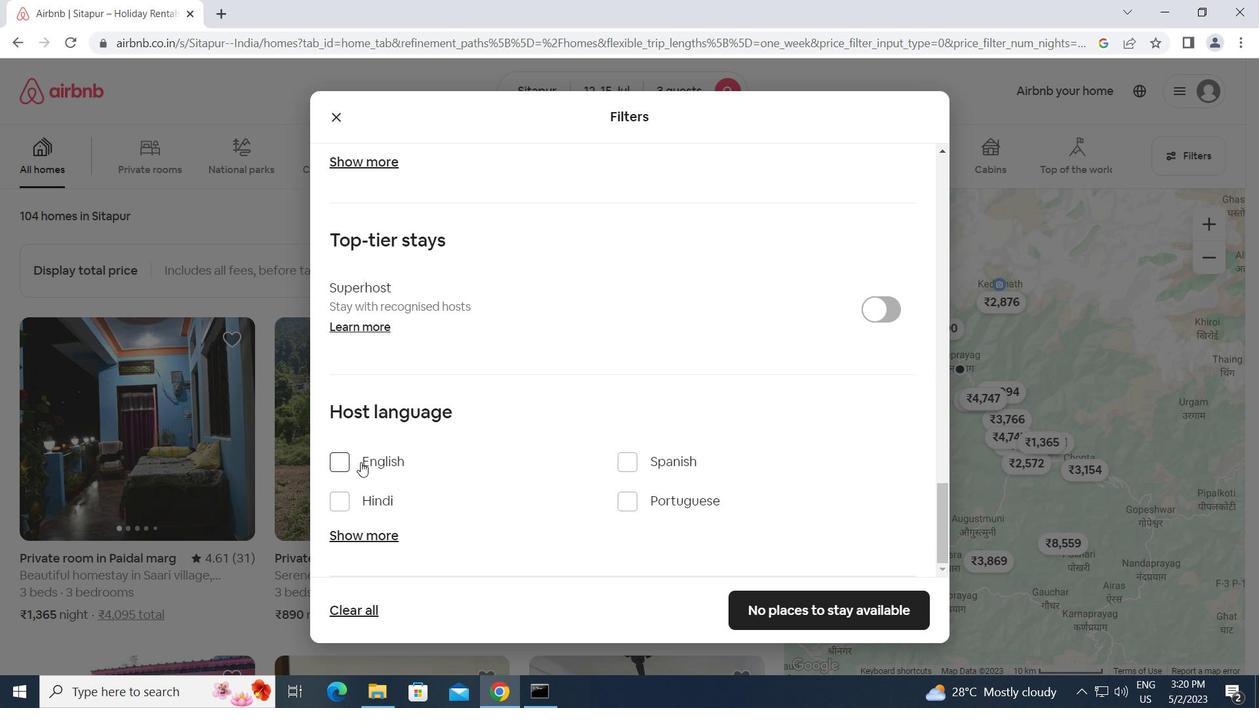 
Action: Mouse pressed left at (339, 460)
Screenshot: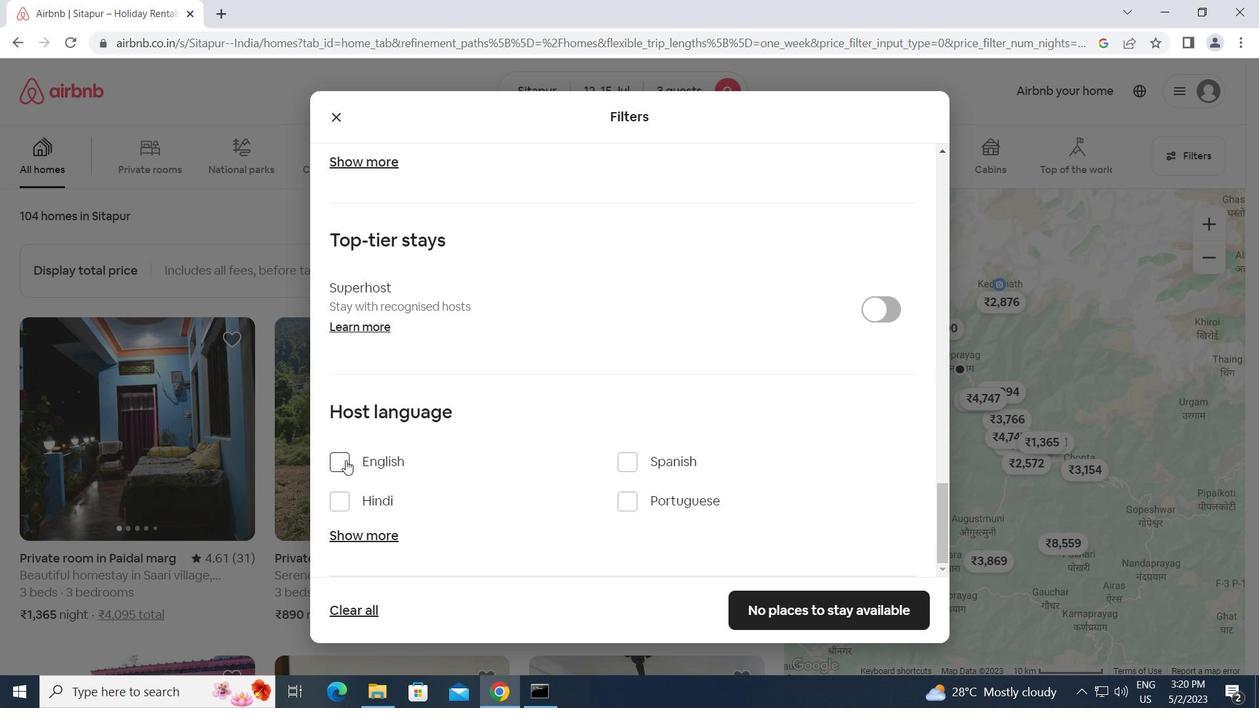 
Action: Mouse moved to (882, 600)
Screenshot: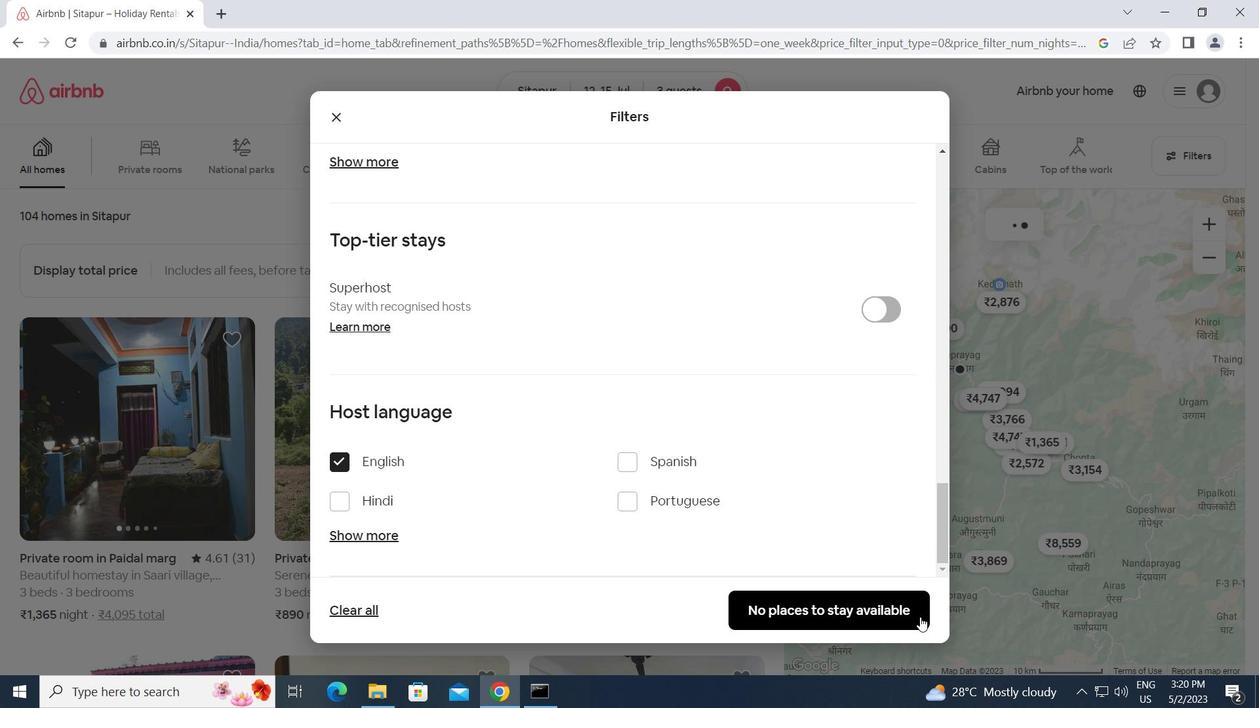 
Action: Mouse pressed left at (882, 600)
Screenshot: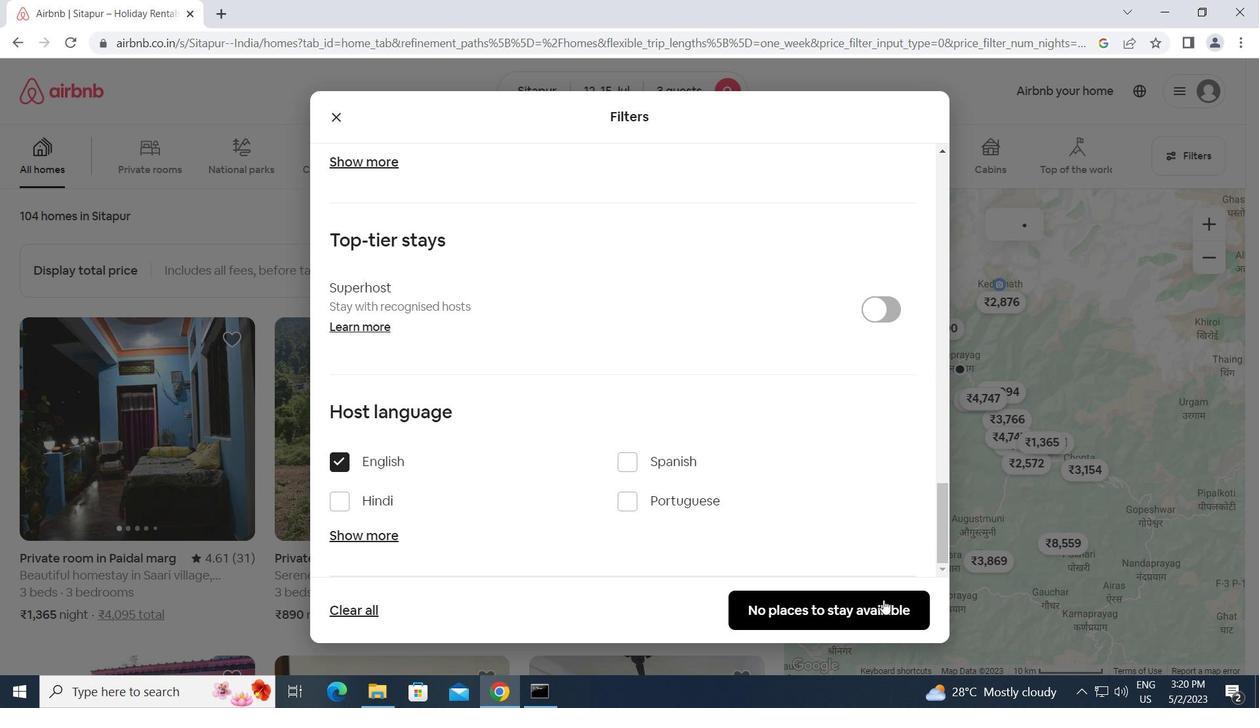 
Action: Mouse moved to (882, 600)
Screenshot: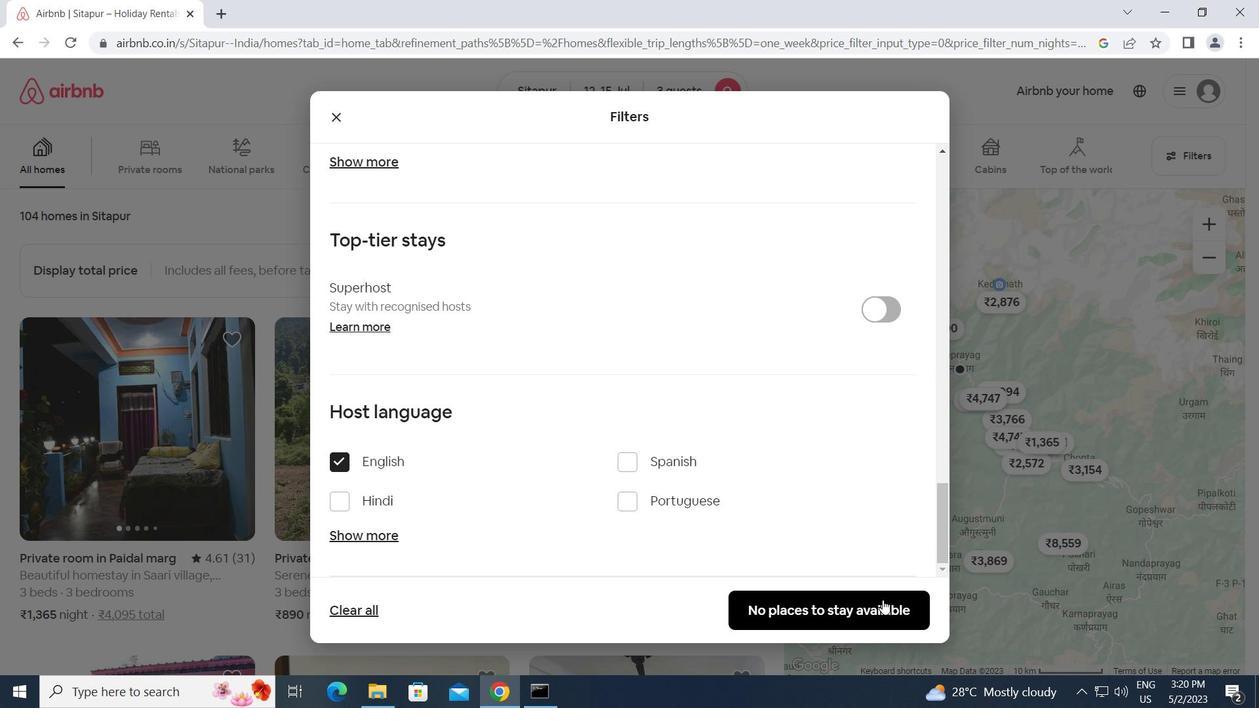 
